 Task: Search one way flight ticket for 4 adults, 1 infant in seat and 1 infant on lap in premium economy from Minneapolis-st. Paul: Minneapolis-st. Paul International/wold-chamberlain Airport to Gillette: Gillette Campbell County Airport on 5-1-2023. Choice of flights is Alaska. Number of bags: 2 carry on bags and 1 checked bag. Price is upto 98000. Outbound departure time preference is 19:15.
Action: Mouse moved to (433, 524)
Screenshot: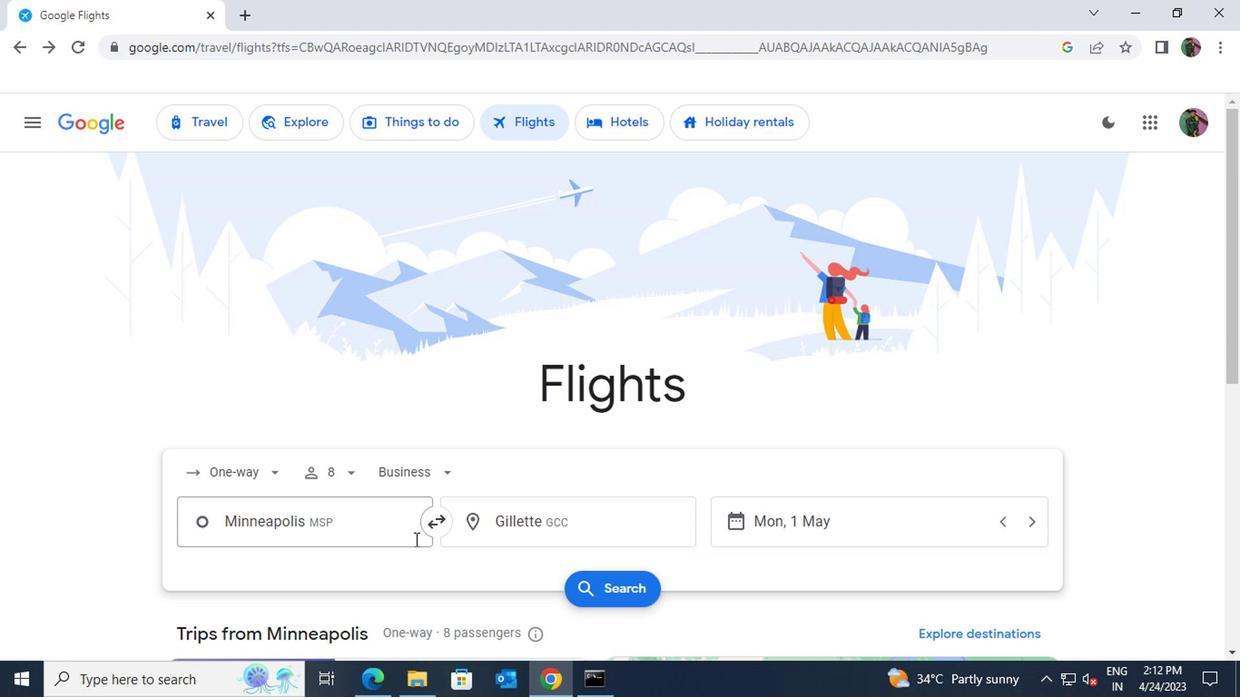 
Action: Mouse pressed left at (433, 524)
Screenshot: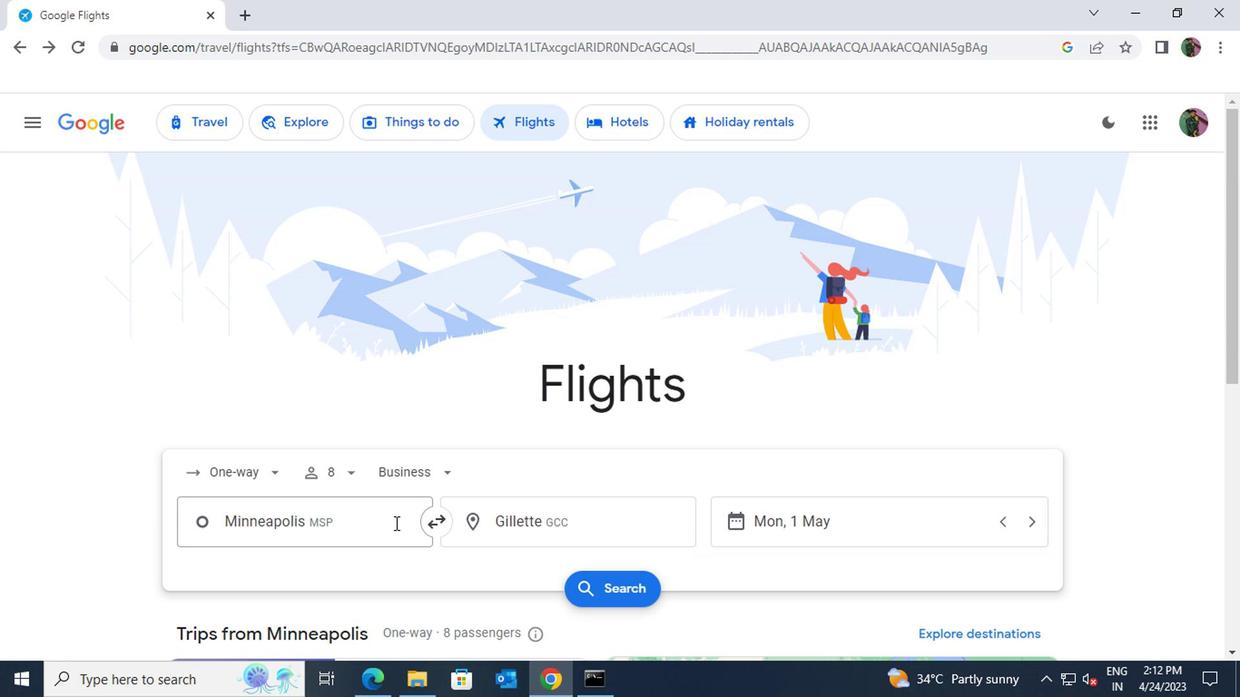 
Action: Key pressed minn
Screenshot: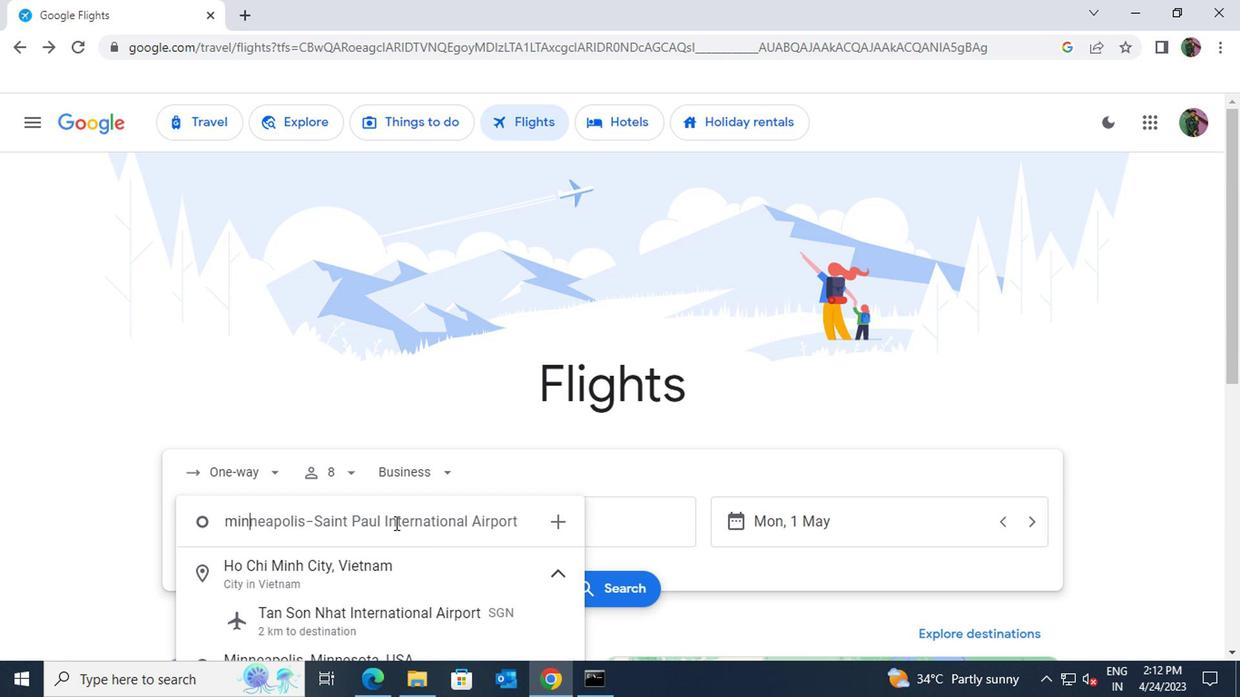 
Action: Mouse moved to (453, 588)
Screenshot: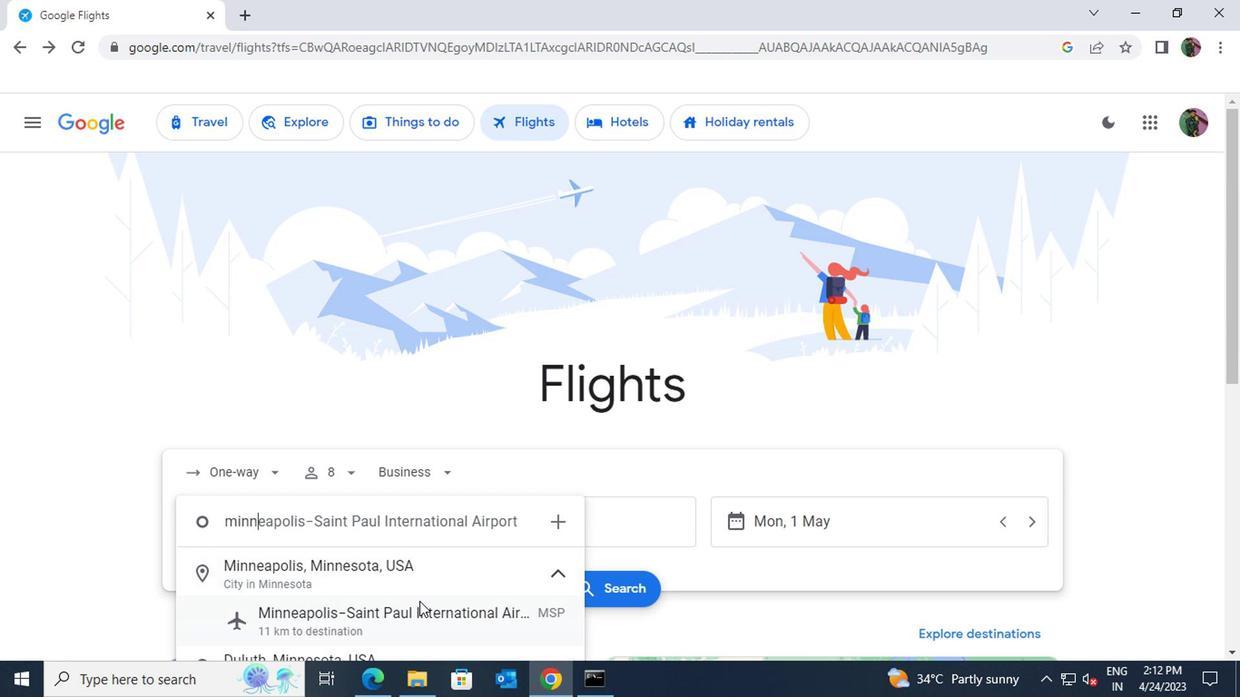 
Action: Mouse pressed left at (453, 588)
Screenshot: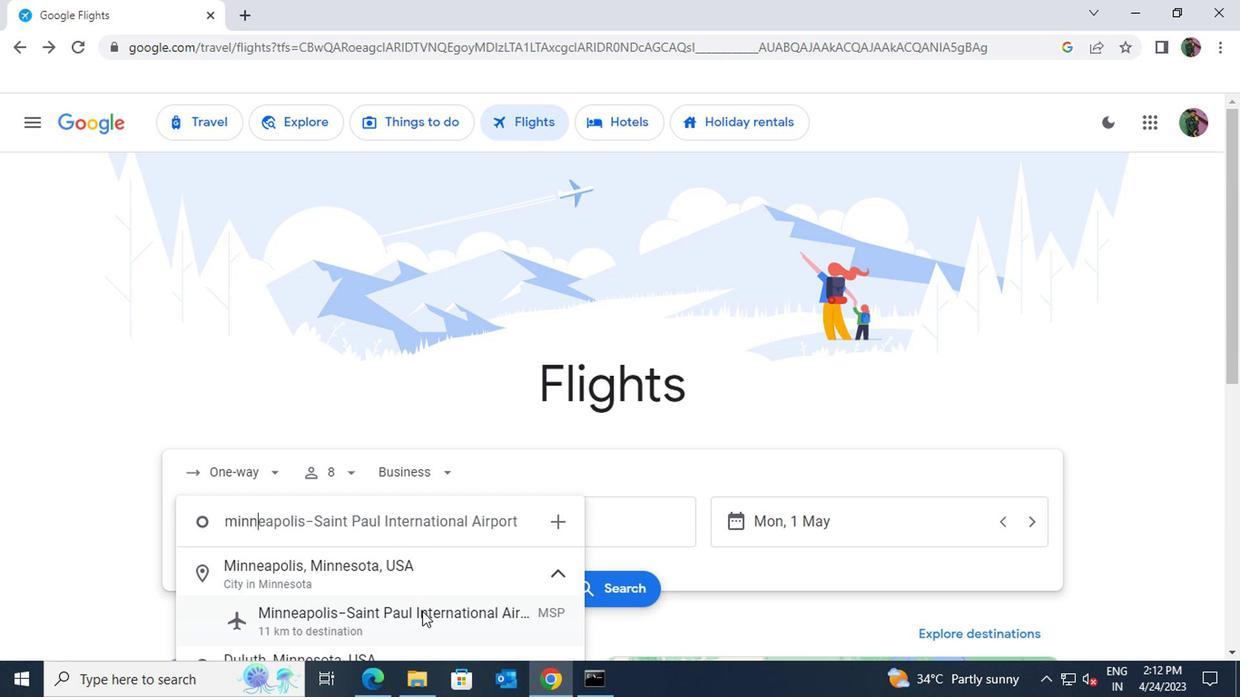 
Action: Mouse moved to (545, 527)
Screenshot: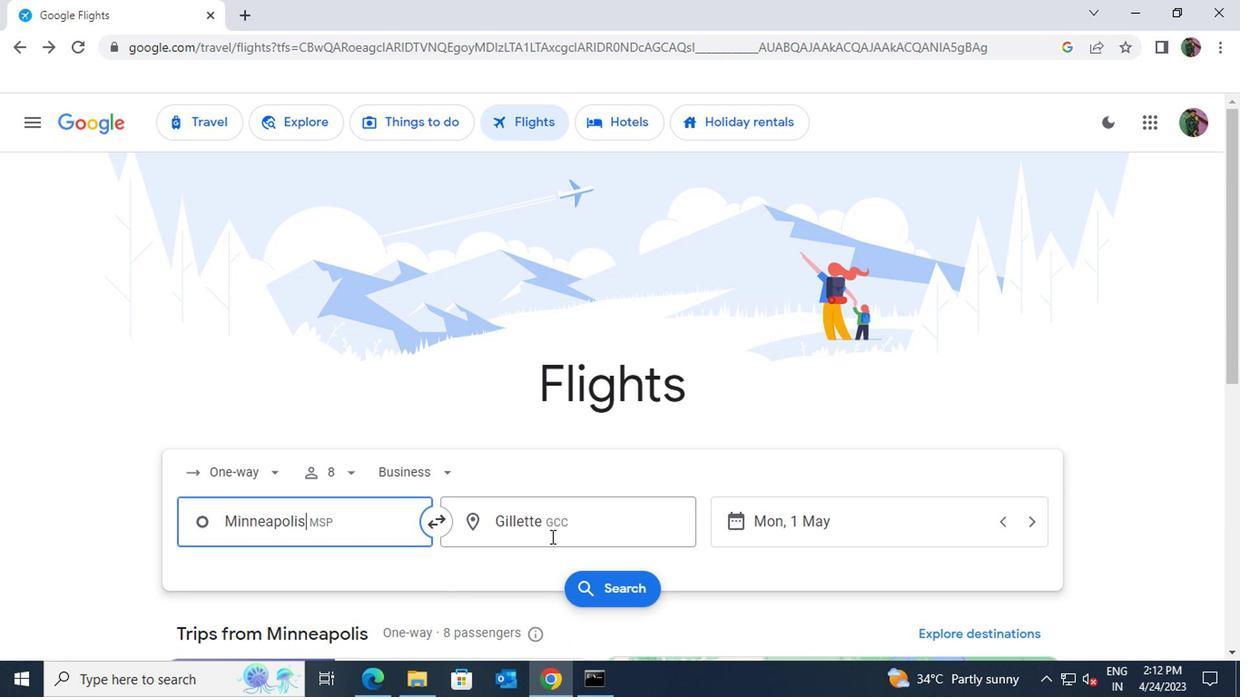 
Action: Mouse pressed left at (545, 527)
Screenshot: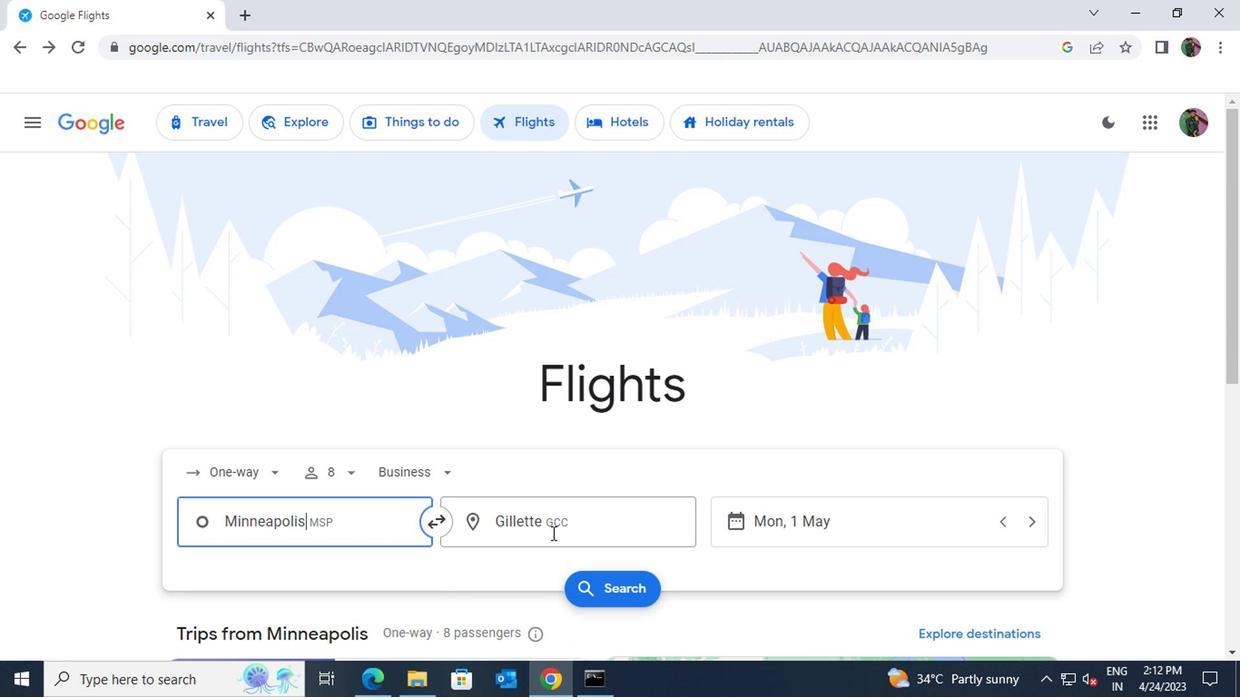 
Action: Key pressed gillette
Screenshot: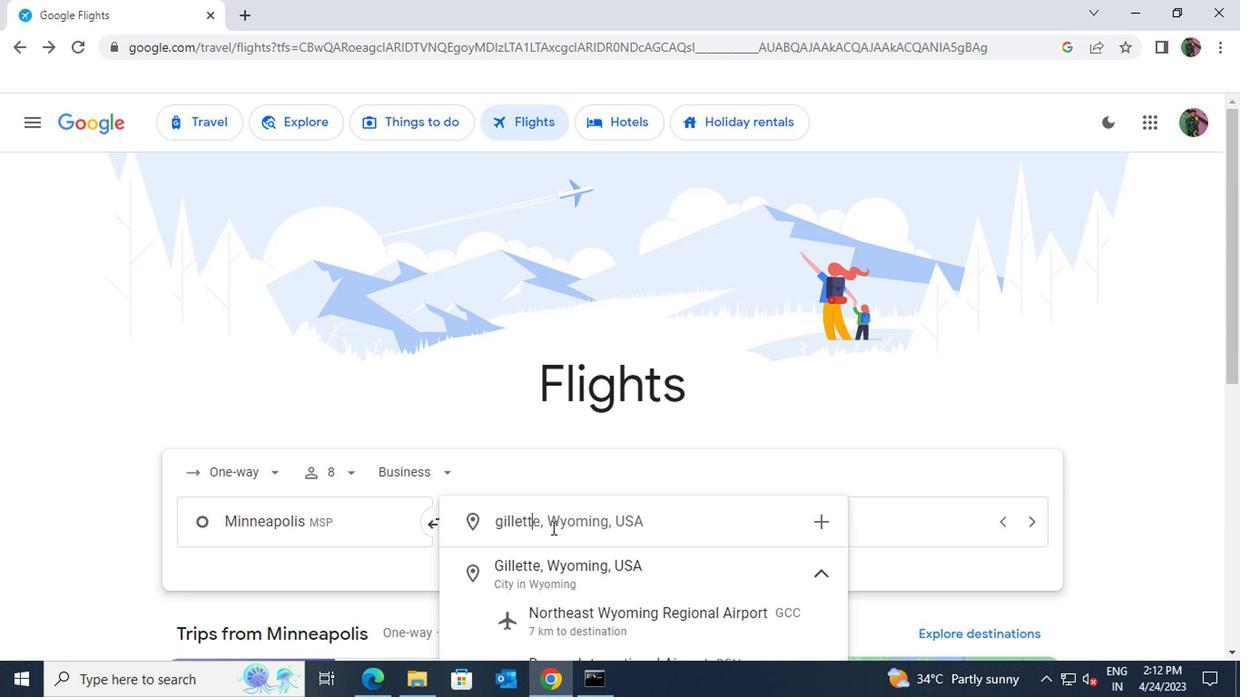 
Action: Mouse moved to (573, 590)
Screenshot: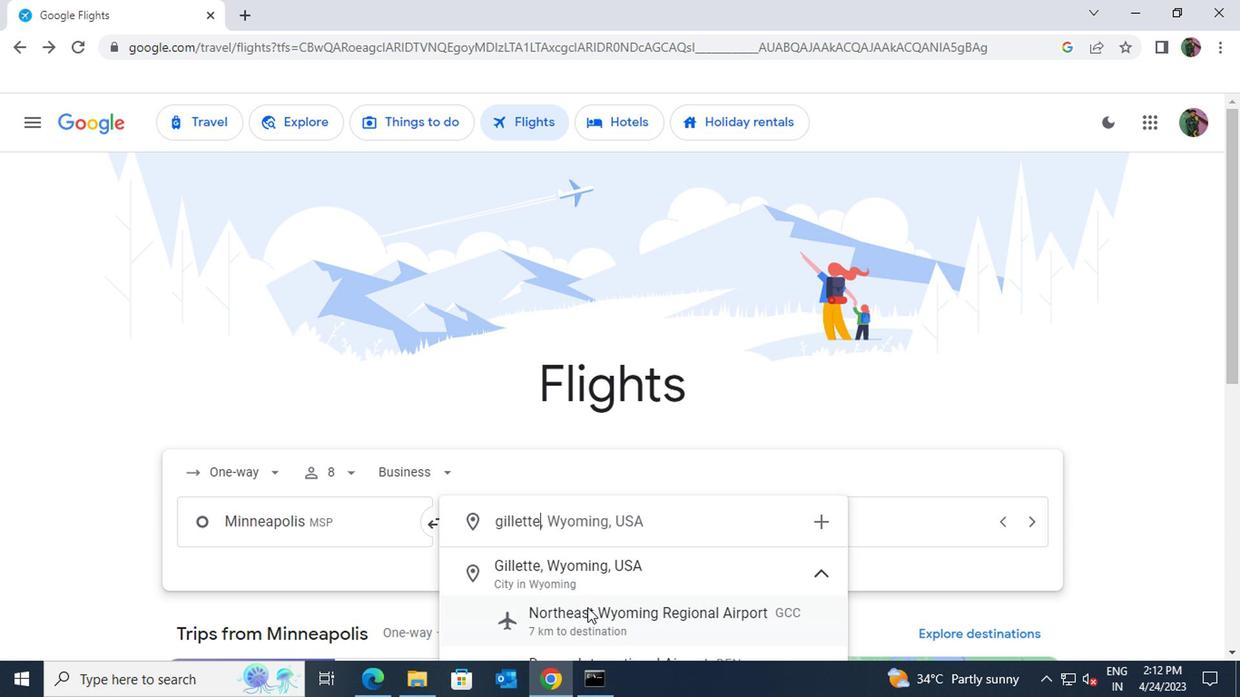 
Action: Mouse pressed left at (573, 590)
Screenshot: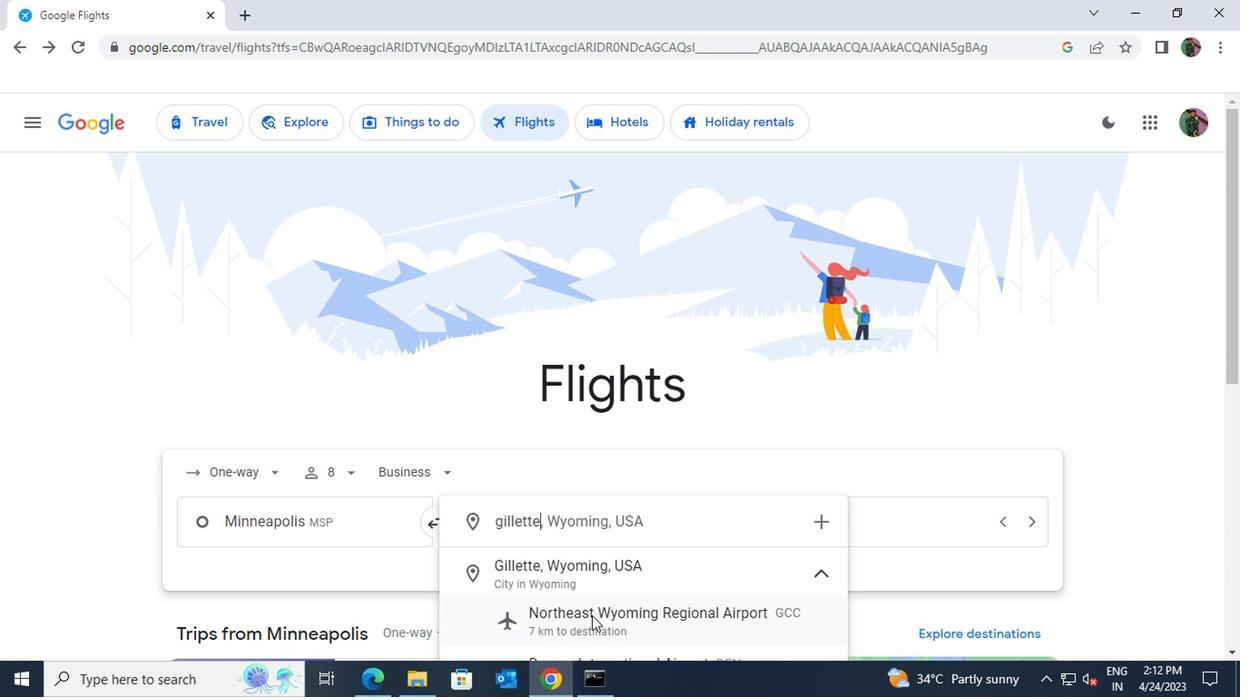 
Action: Mouse moved to (347, 490)
Screenshot: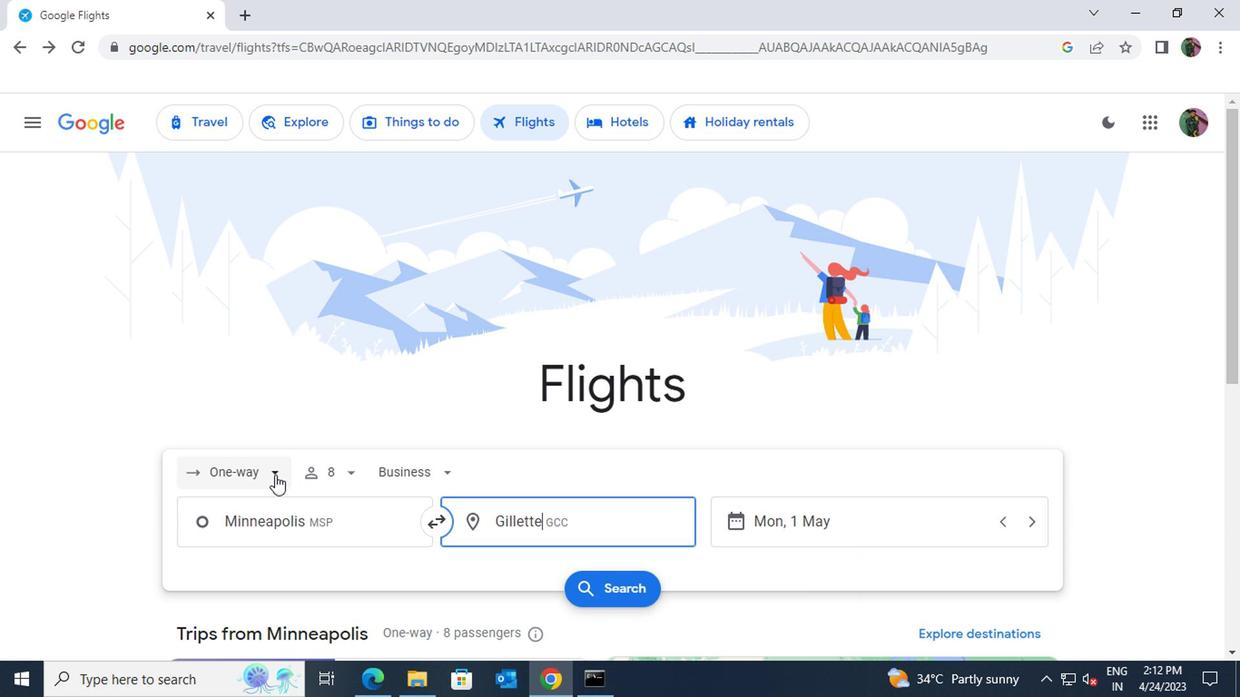 
Action: Mouse pressed left at (347, 490)
Screenshot: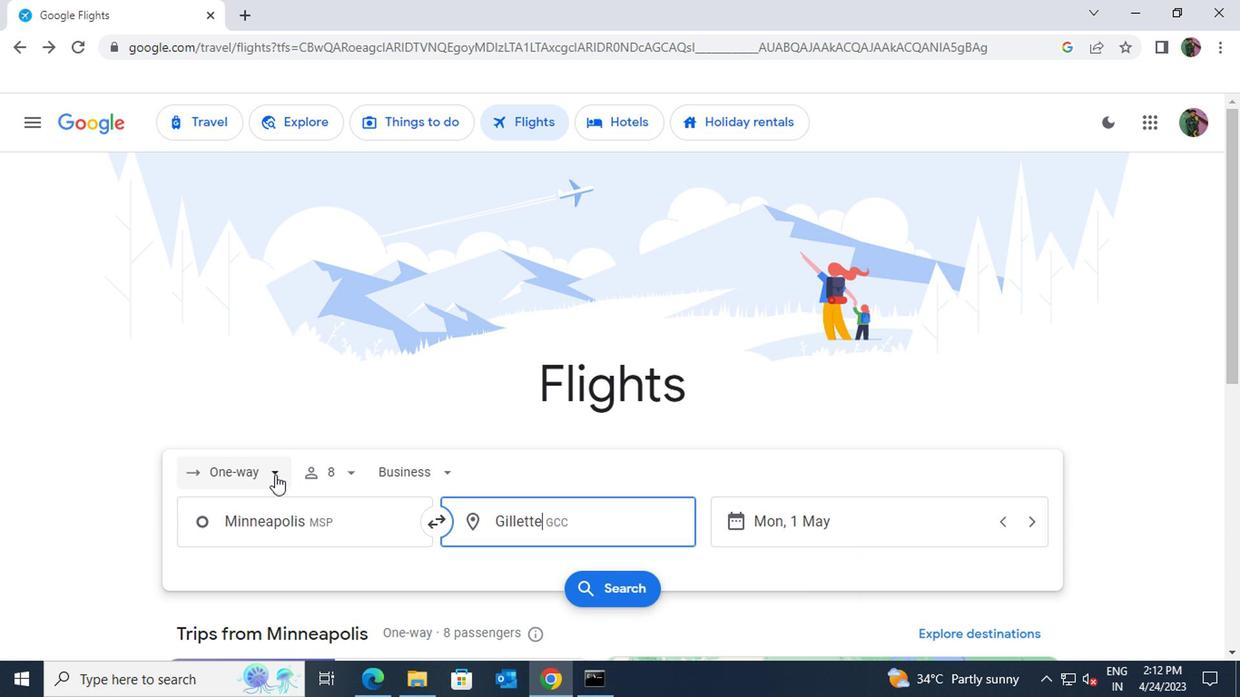 
Action: Mouse moved to (330, 420)
Screenshot: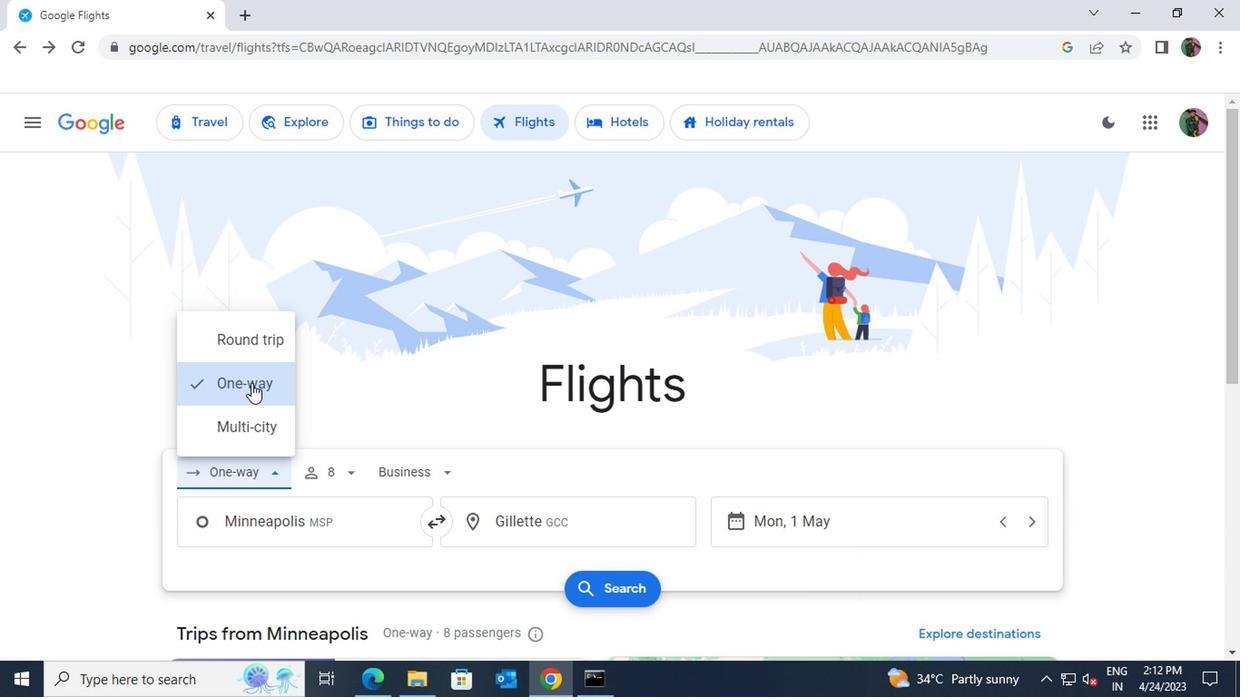 
Action: Mouse pressed left at (330, 420)
Screenshot: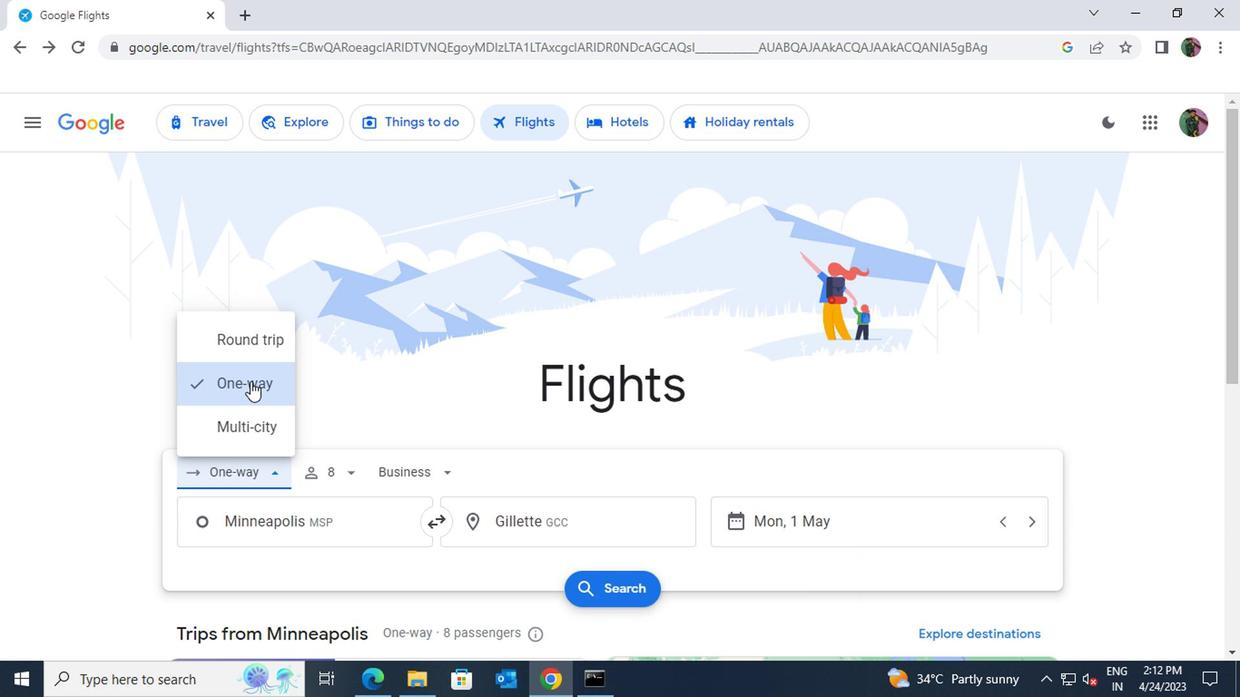 
Action: Mouse moved to (400, 489)
Screenshot: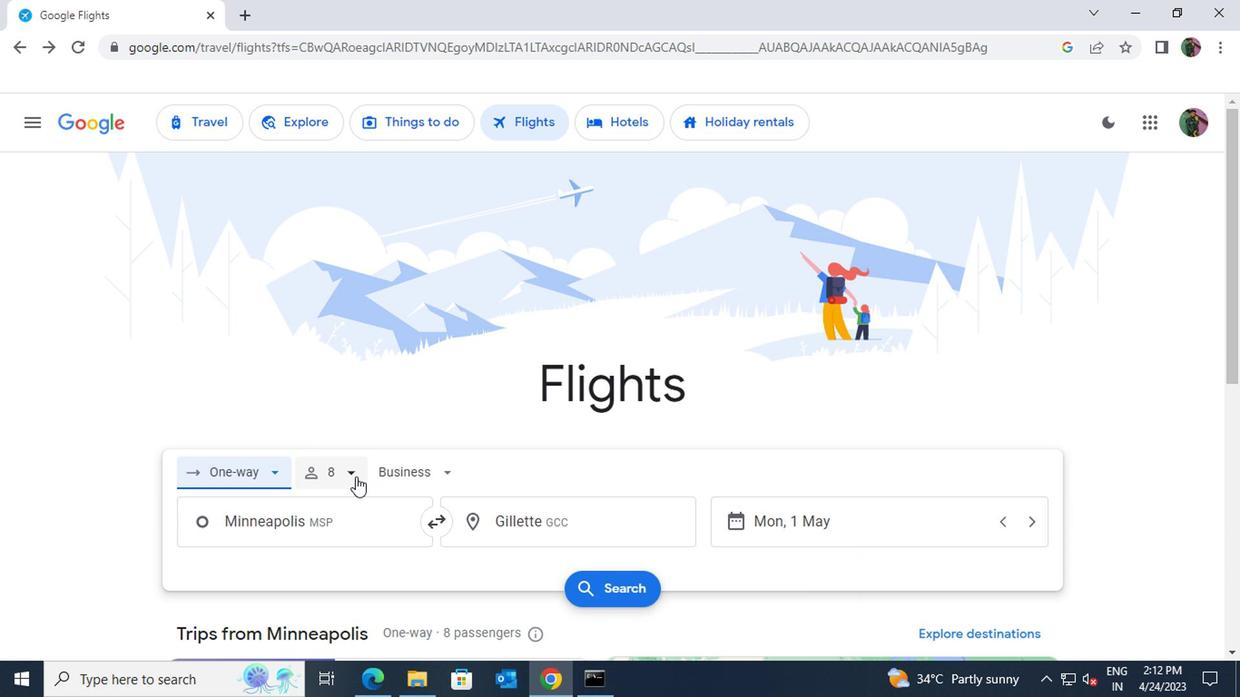 
Action: Mouse pressed left at (400, 489)
Screenshot: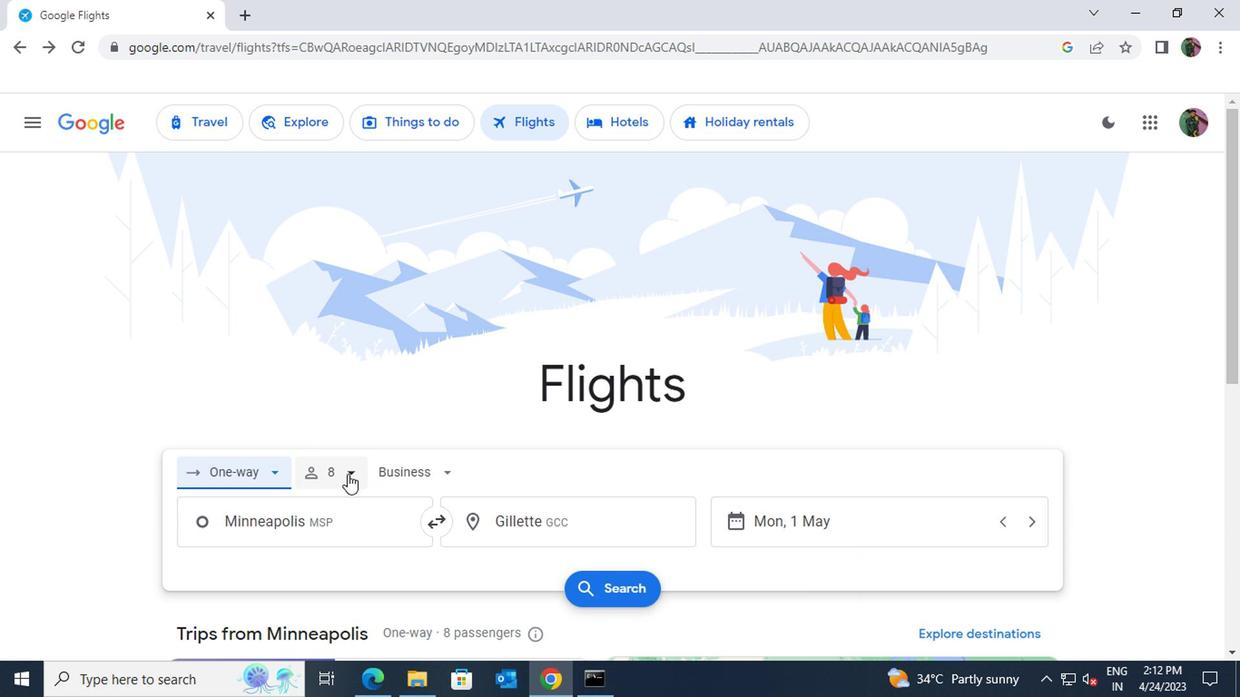 
Action: Mouse moved to (502, 522)
Screenshot: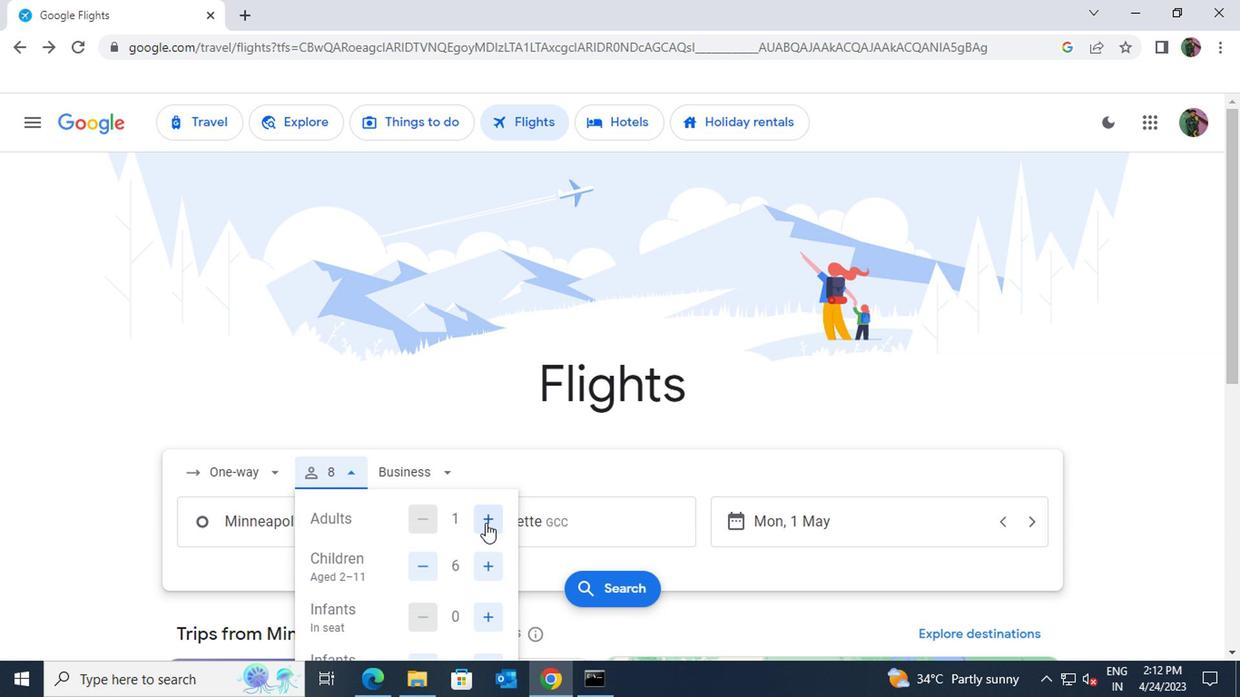 
Action: Mouse pressed left at (502, 522)
Screenshot: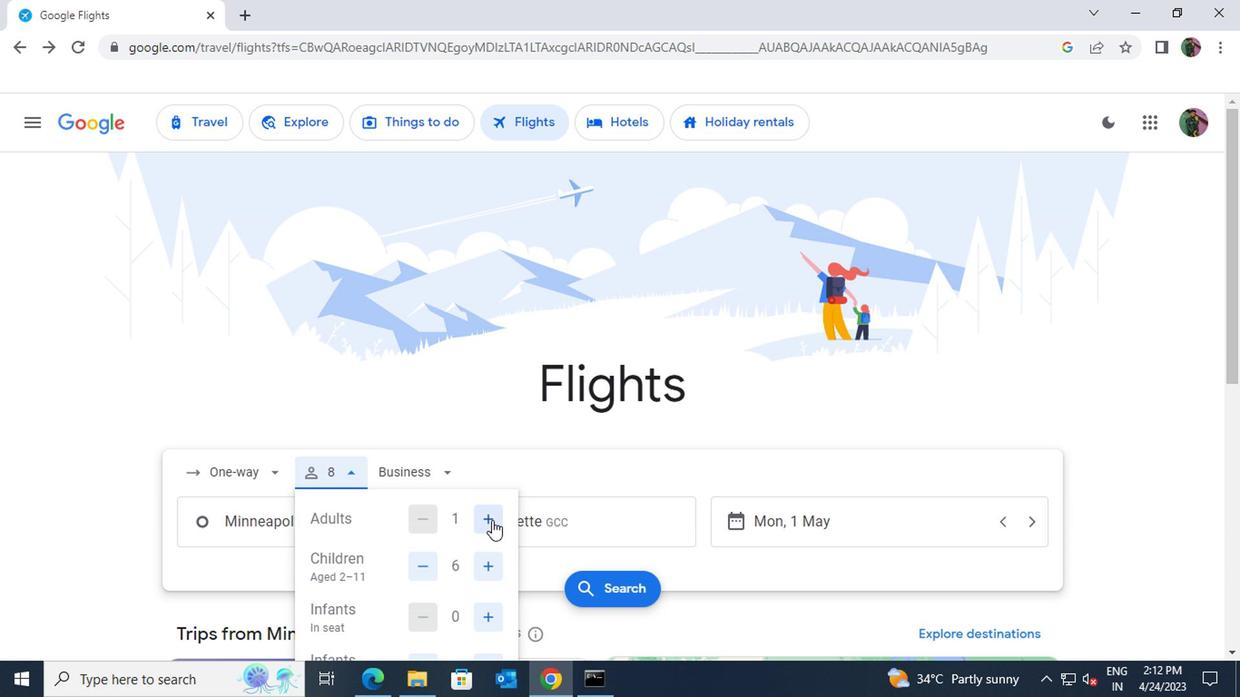 
Action: Mouse pressed left at (502, 522)
Screenshot: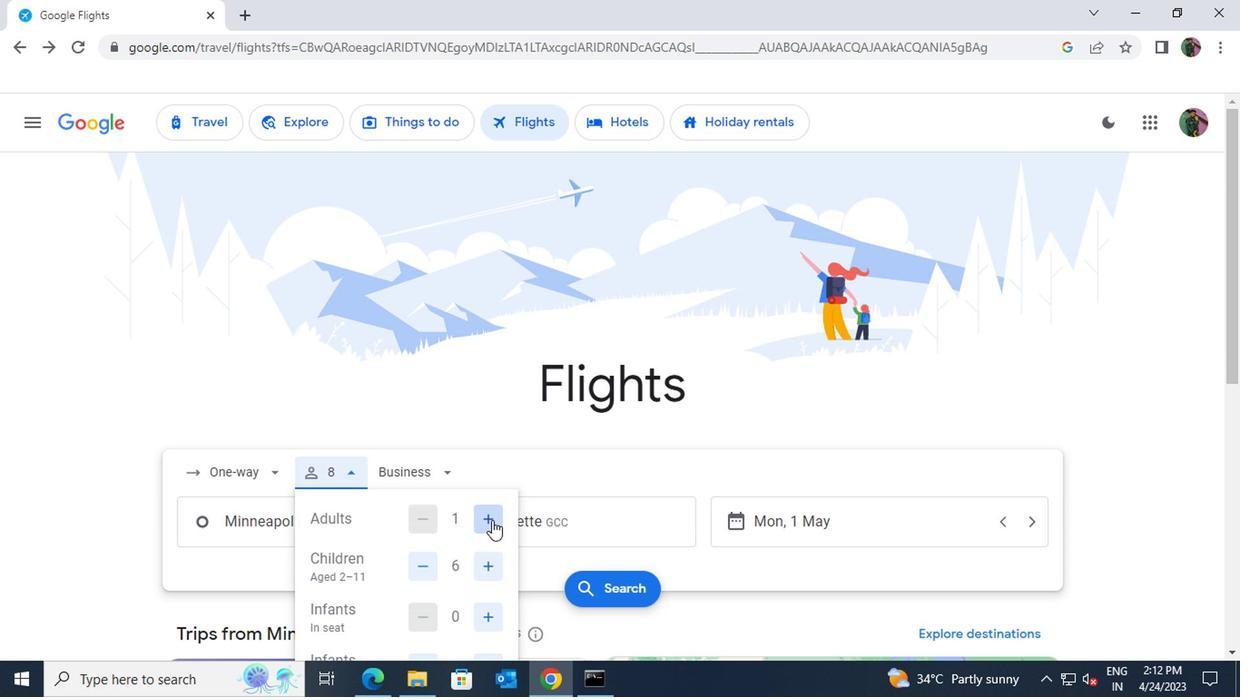 
Action: Mouse pressed left at (502, 522)
Screenshot: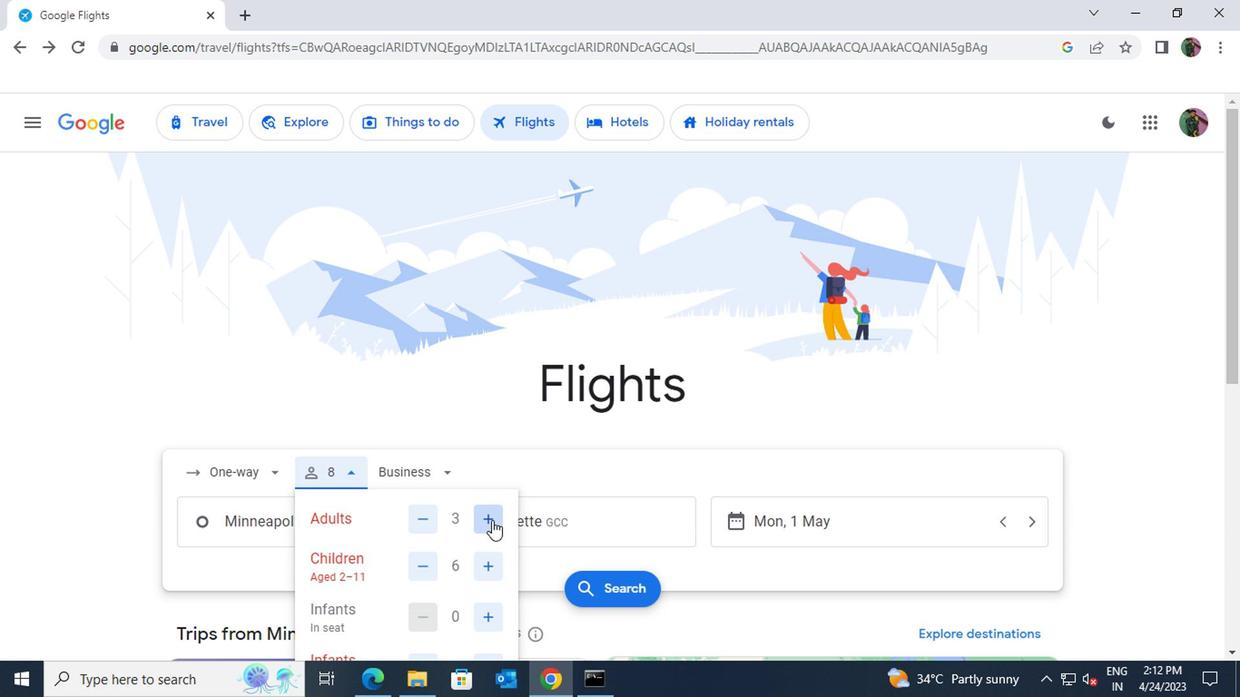 
Action: Mouse moved to (453, 551)
Screenshot: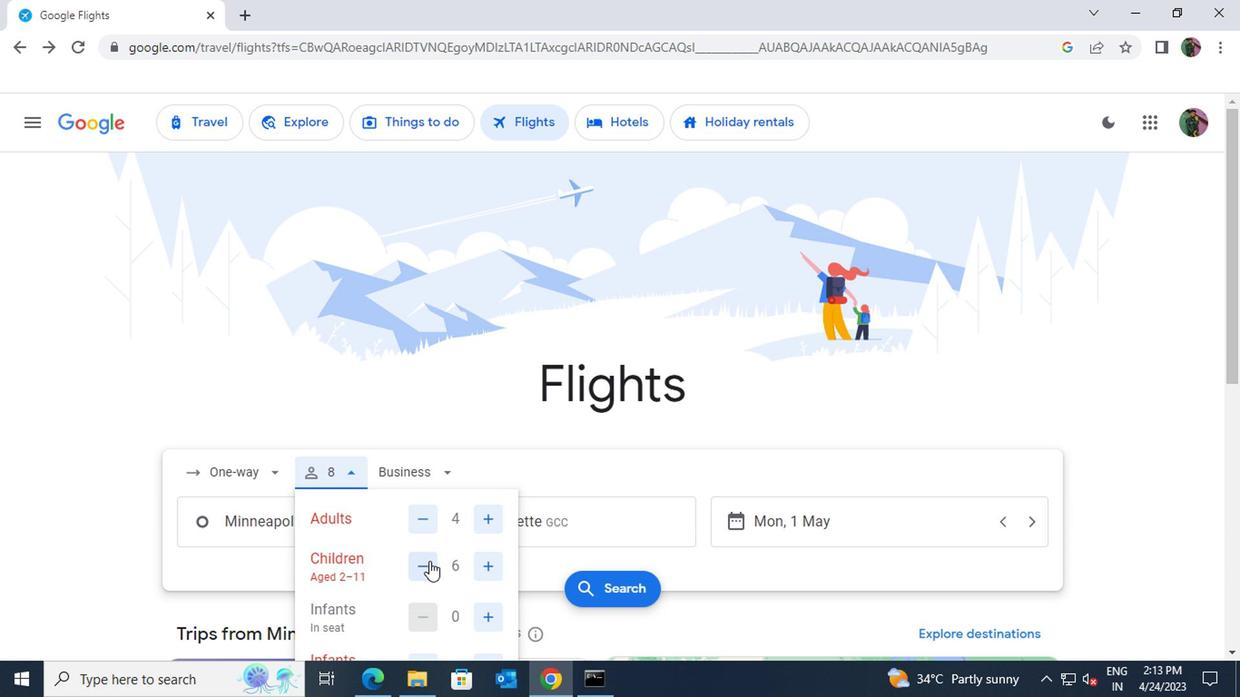 
Action: Mouse pressed left at (453, 551)
Screenshot: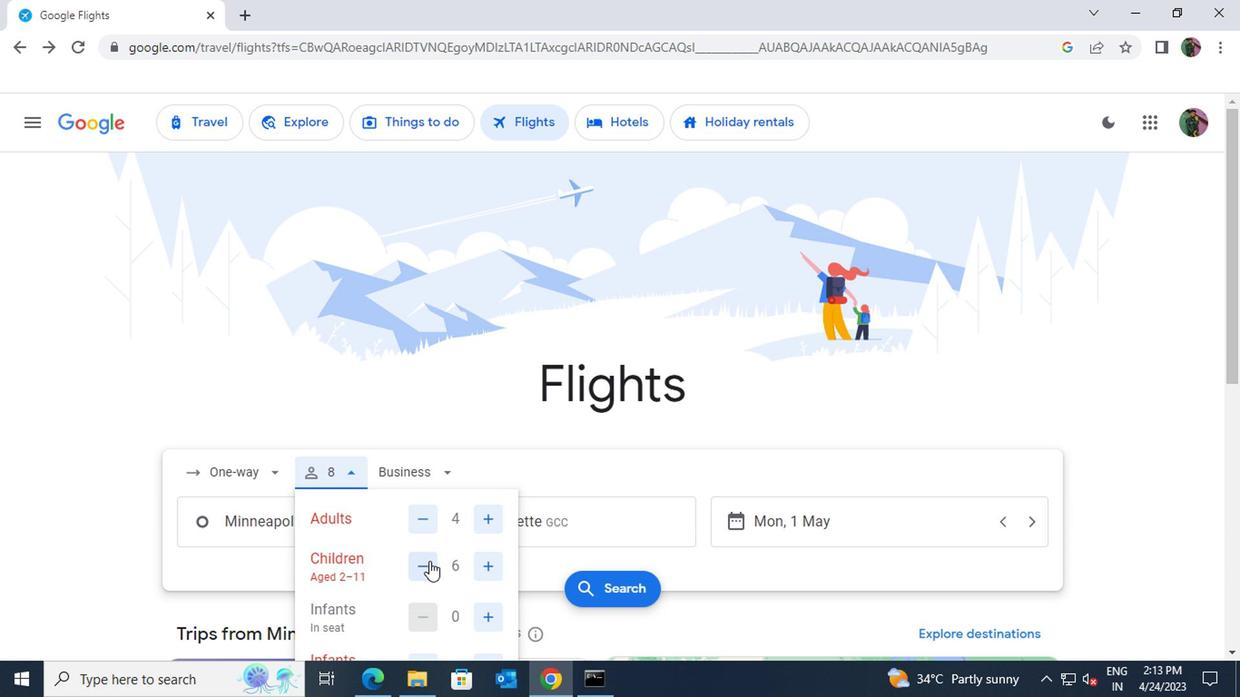 
Action: Mouse pressed left at (453, 551)
Screenshot: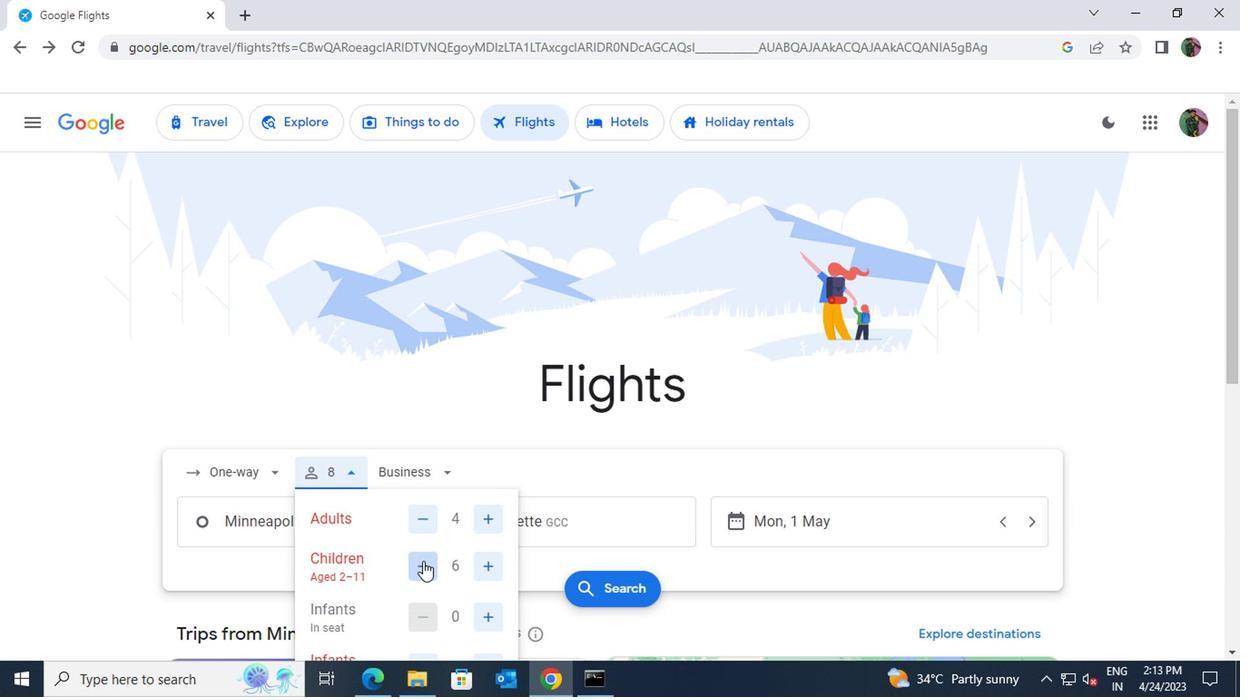 
Action: Mouse pressed left at (453, 551)
Screenshot: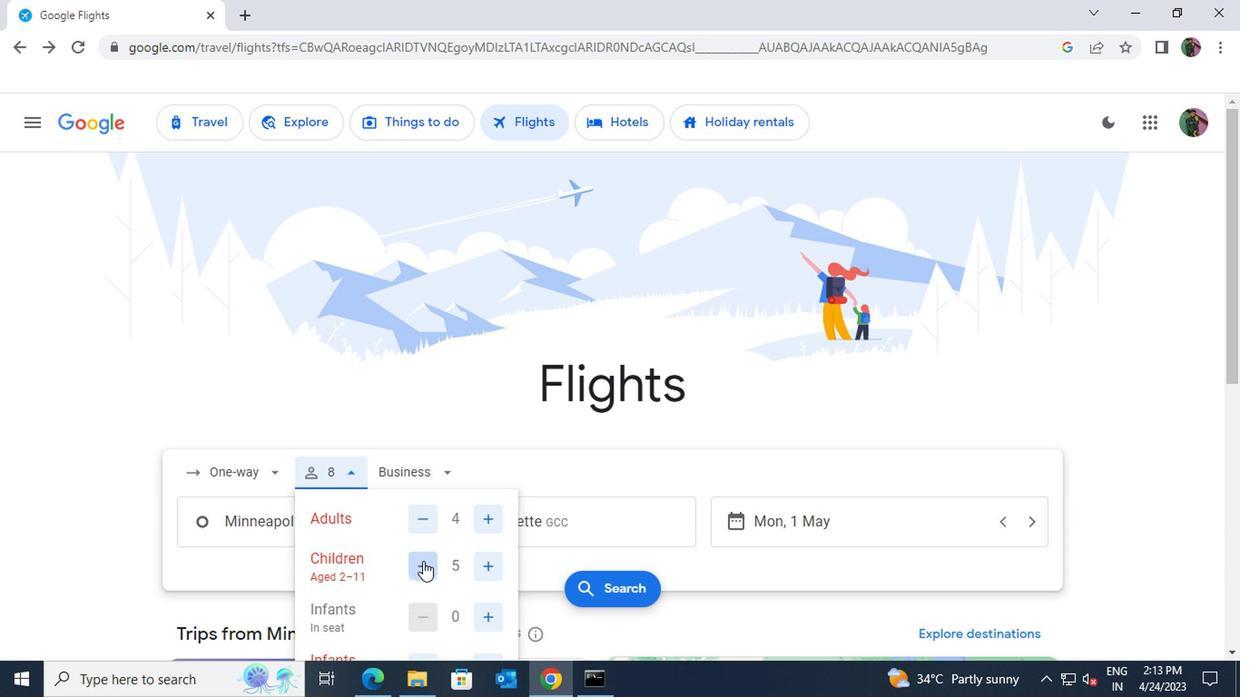 
Action: Mouse pressed left at (453, 551)
Screenshot: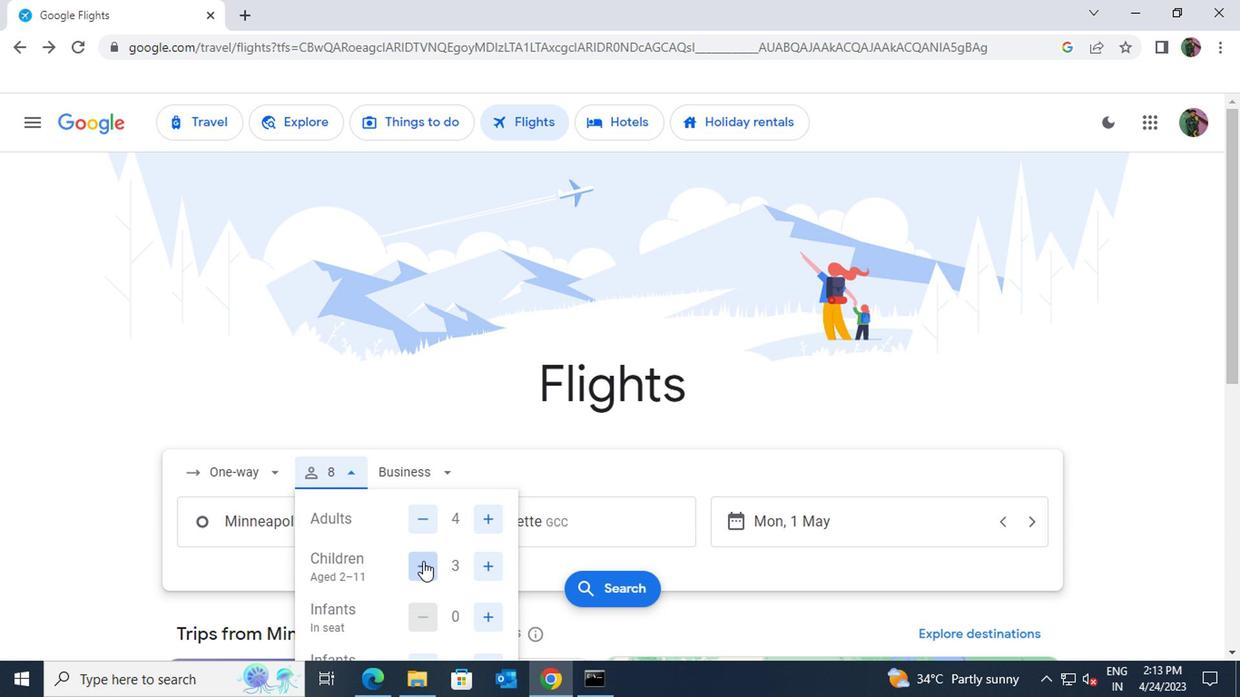 
Action: Mouse pressed left at (453, 551)
Screenshot: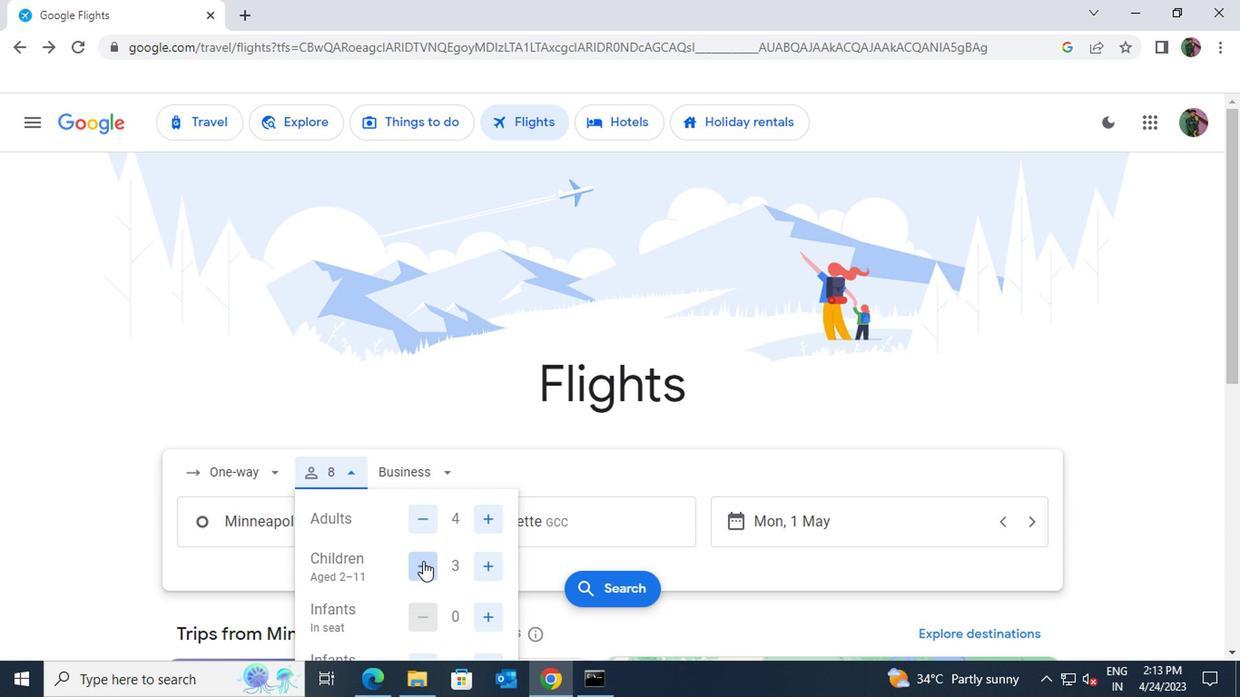 
Action: Mouse pressed left at (453, 551)
Screenshot: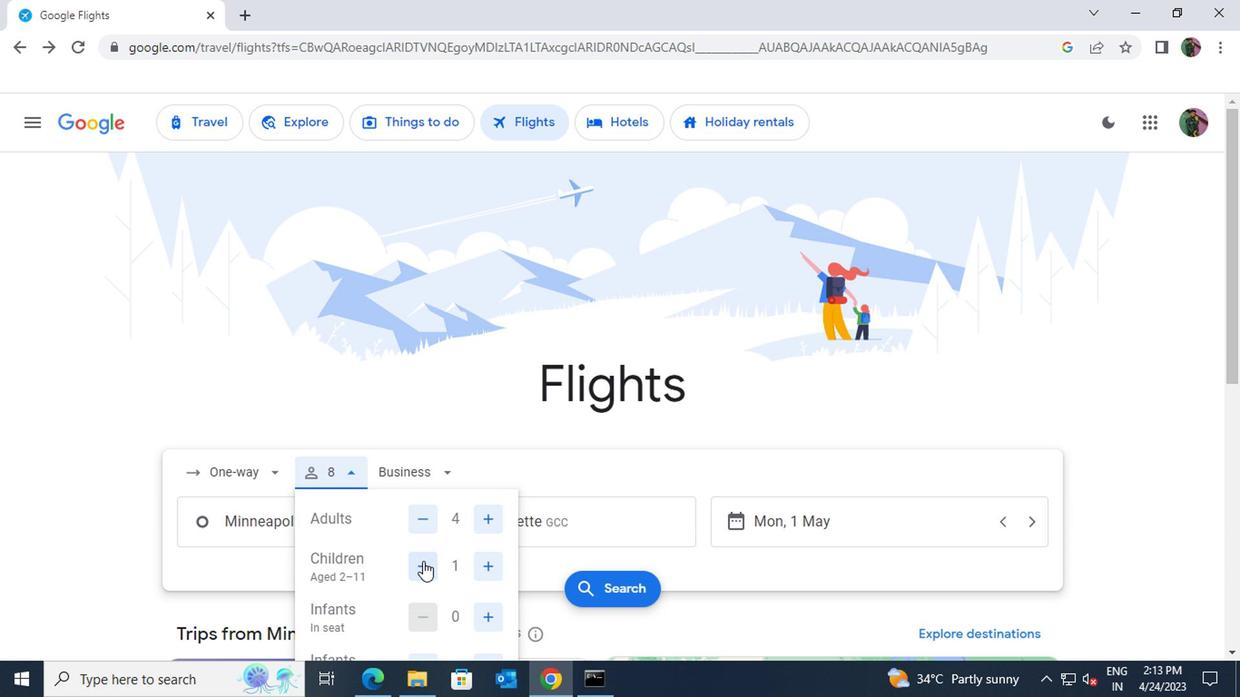 
Action: Mouse scrolled (453, 551) with delta (0, 0)
Screenshot: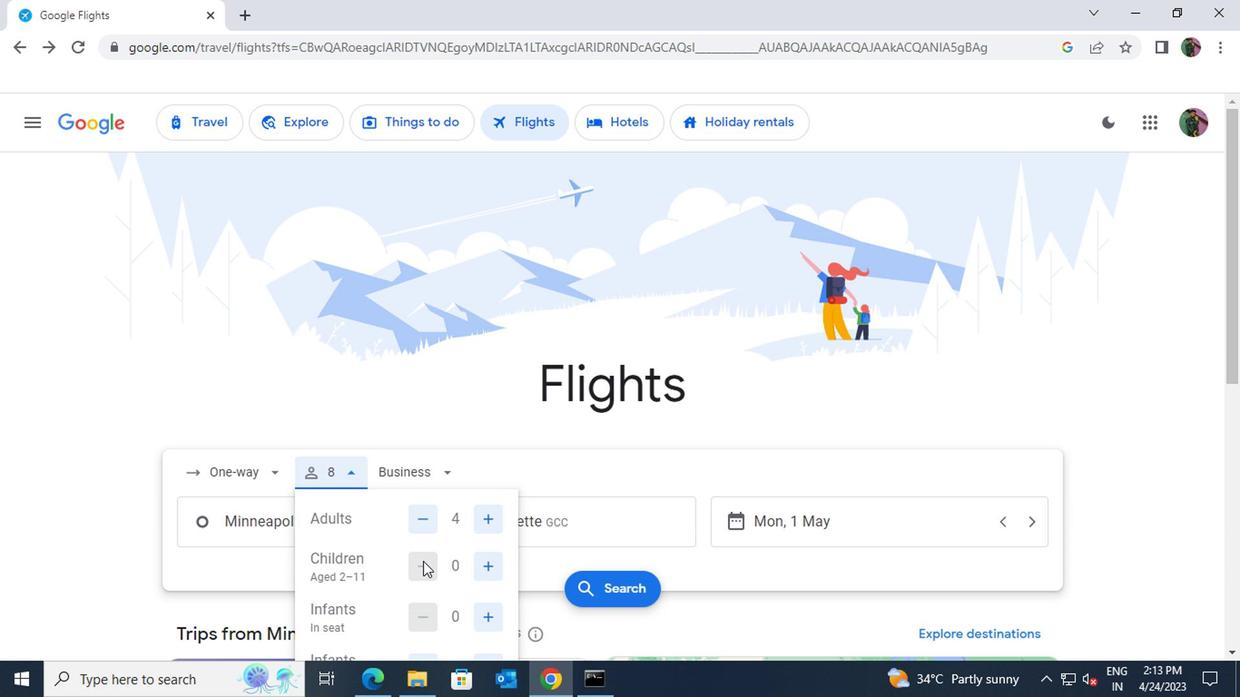 
Action: Mouse moved to (487, 597)
Screenshot: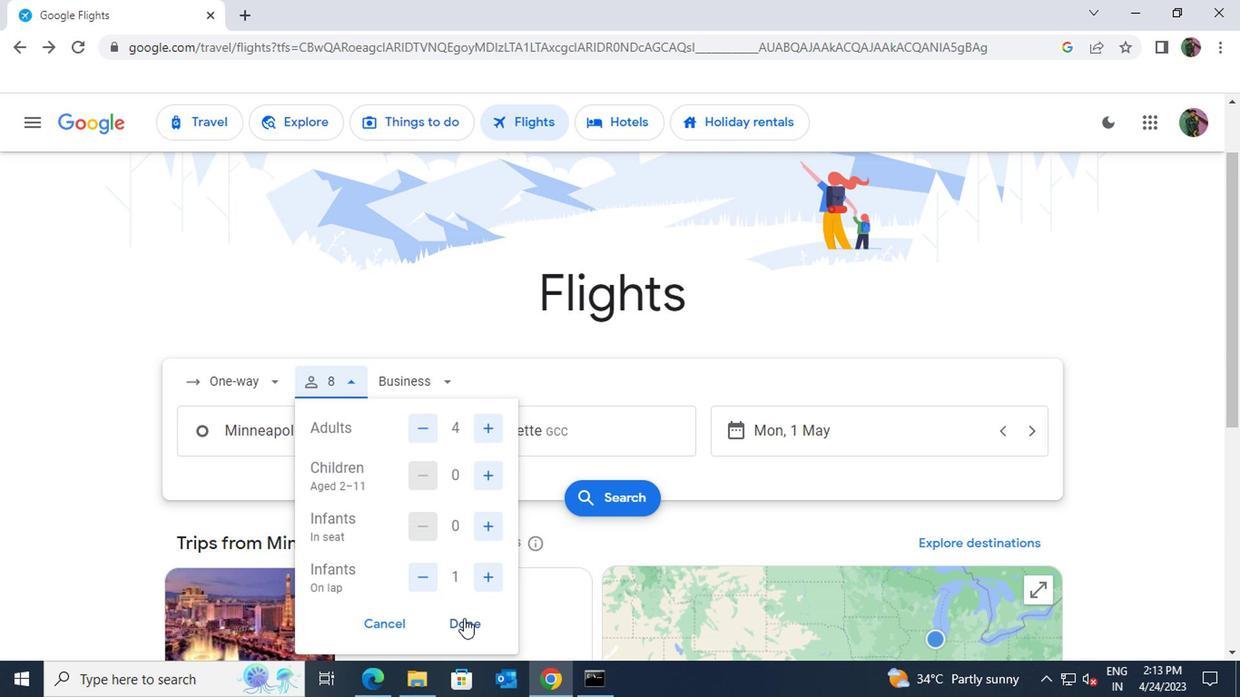 
Action: Mouse pressed left at (487, 597)
Screenshot: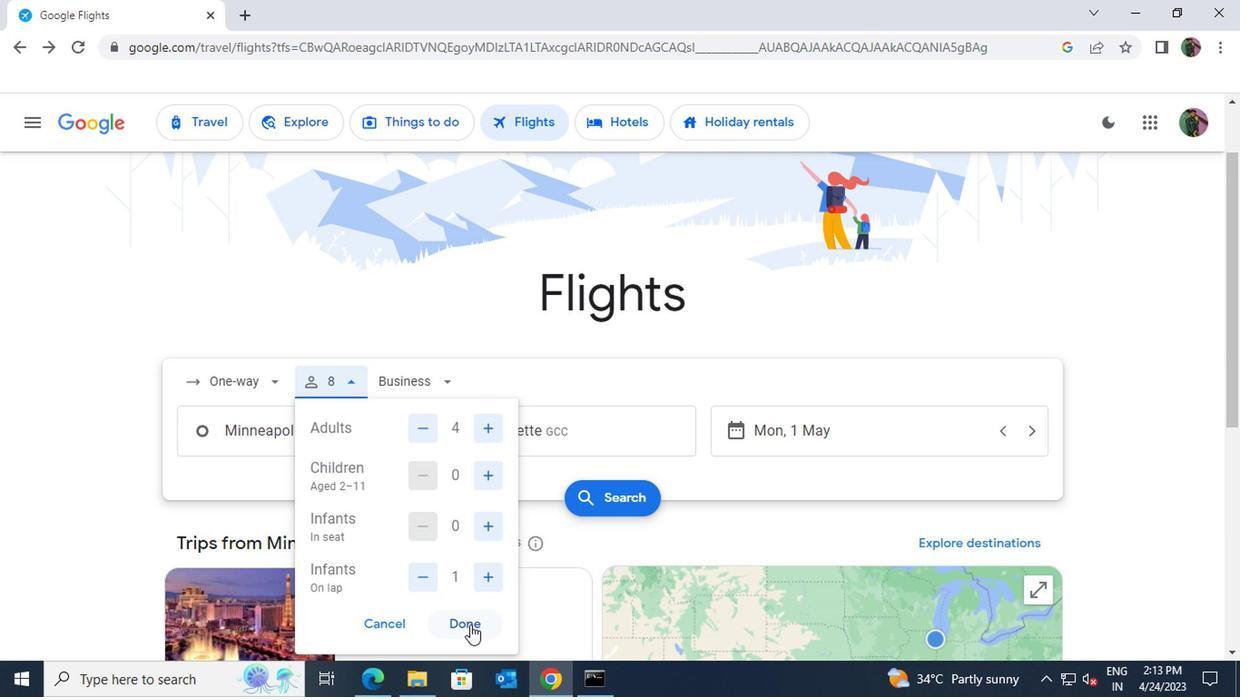 
Action: Mouse moved to (671, 458)
Screenshot: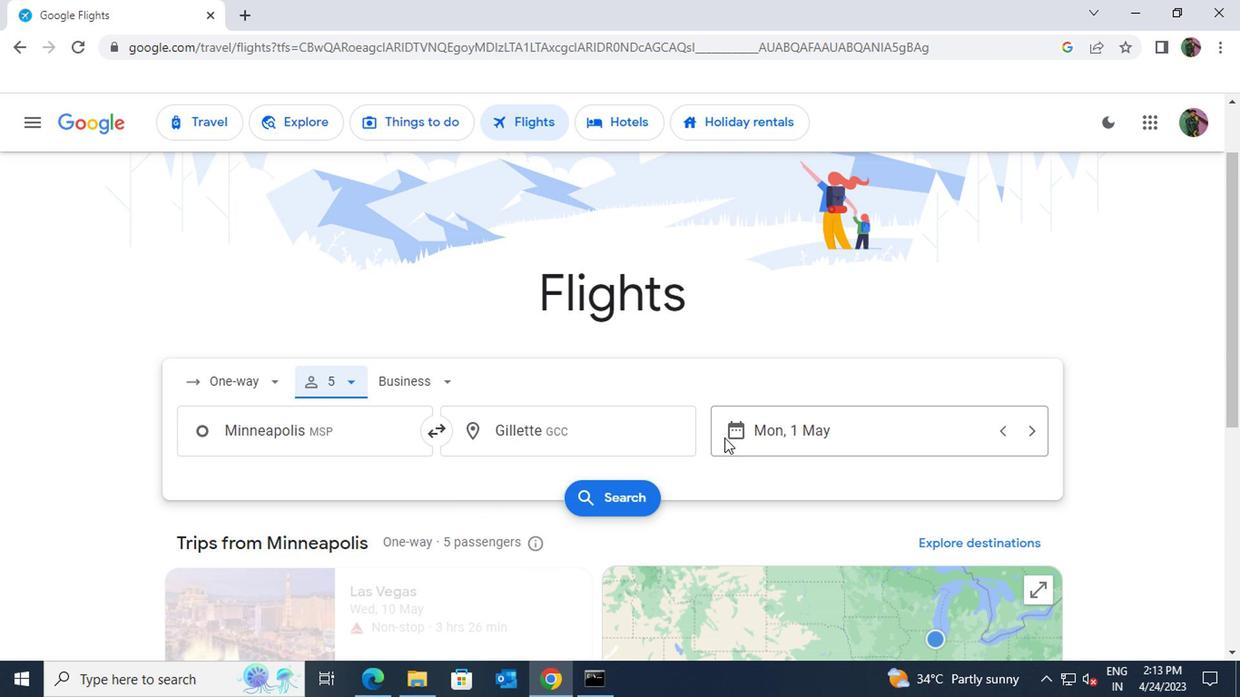 
Action: Mouse pressed left at (671, 458)
Screenshot: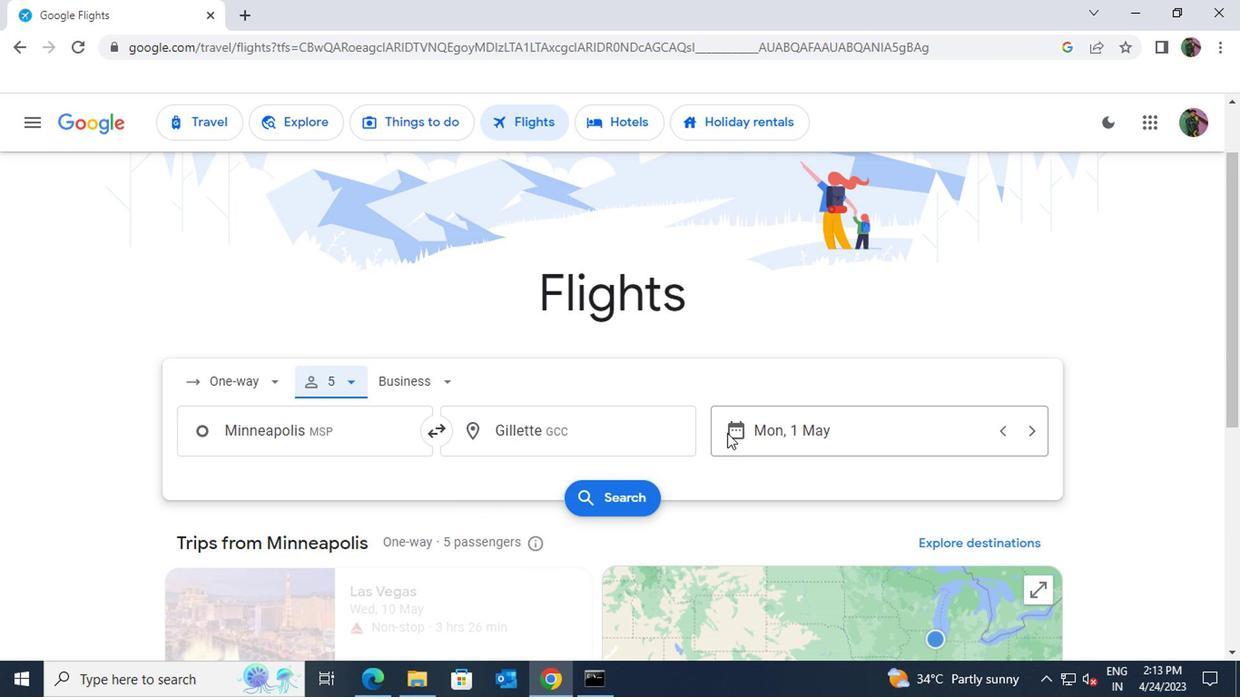 
Action: Mouse moved to (725, 376)
Screenshot: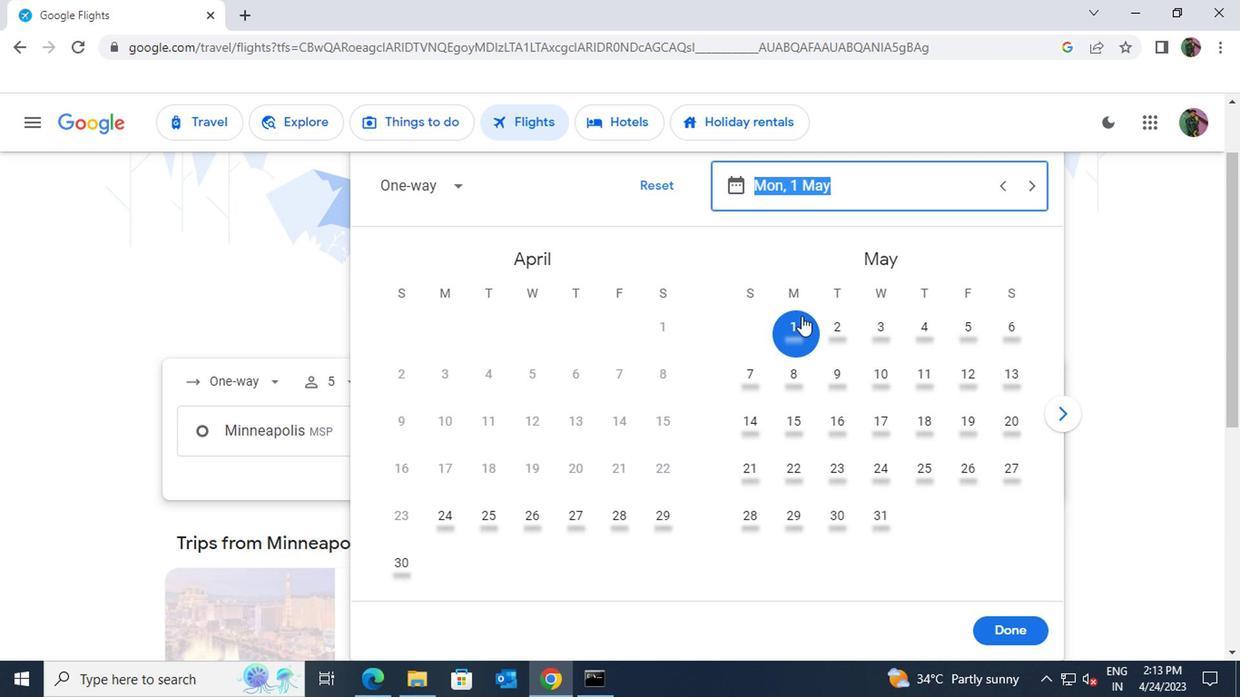 
Action: Mouse pressed left at (725, 376)
Screenshot: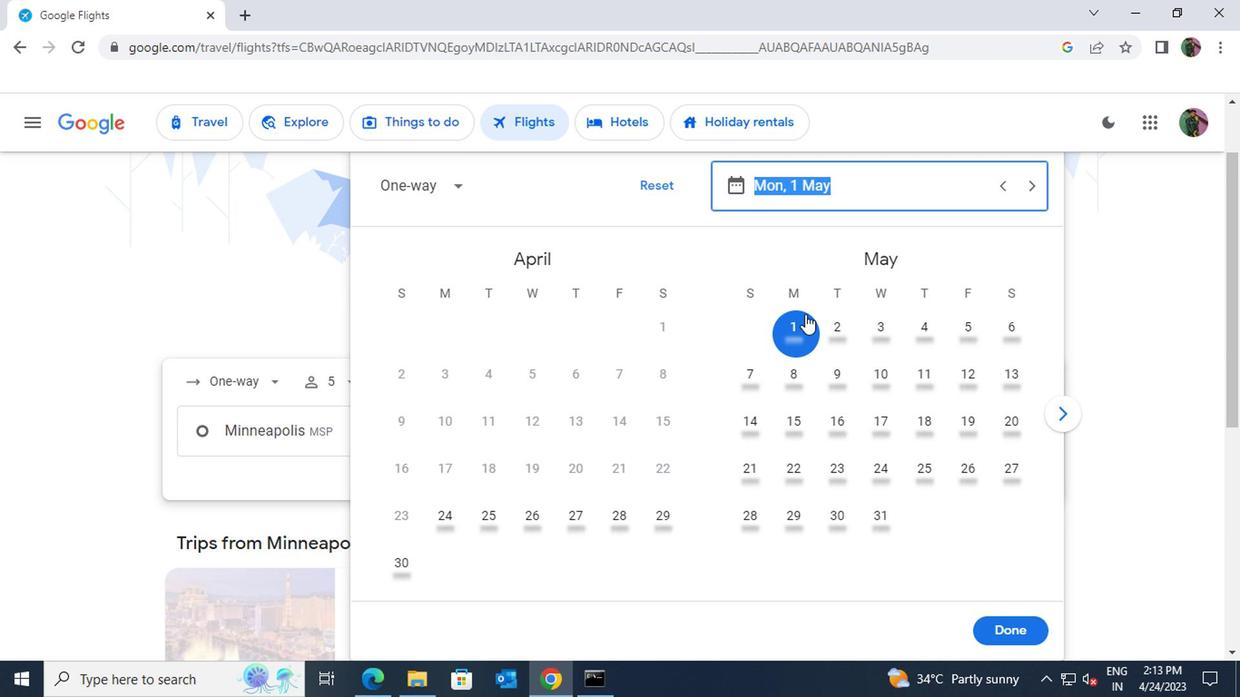 
Action: Mouse moved to (858, 595)
Screenshot: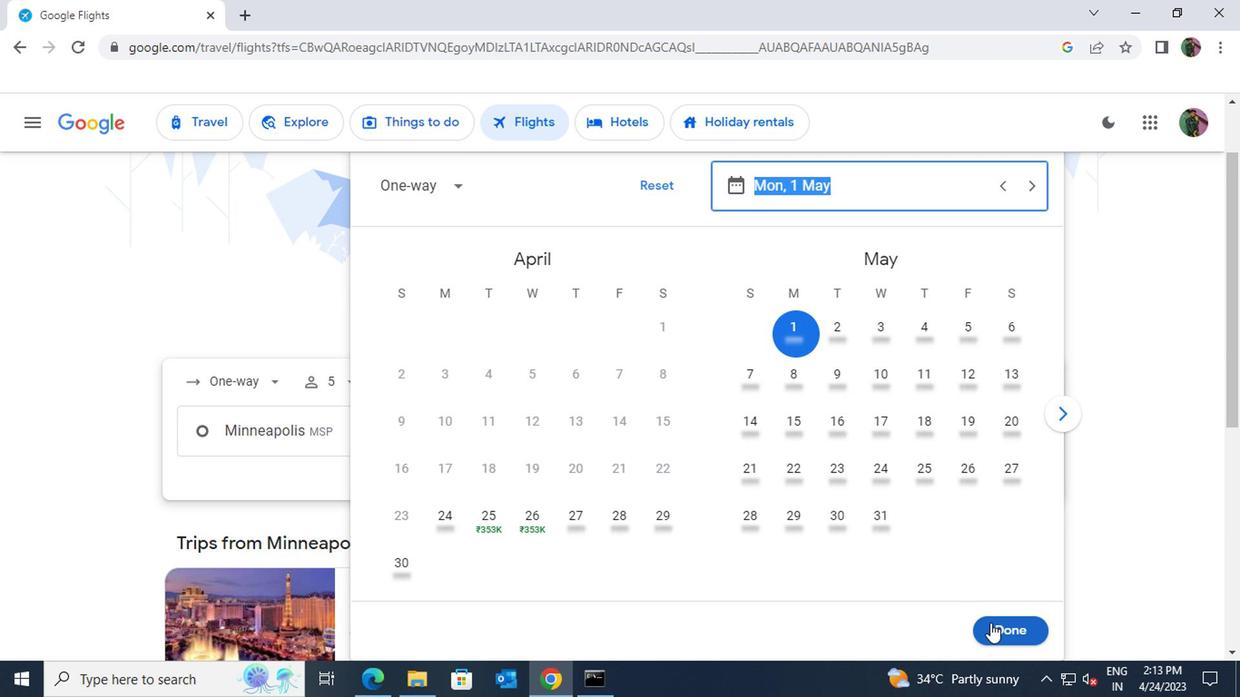 
Action: Mouse pressed left at (858, 595)
Screenshot: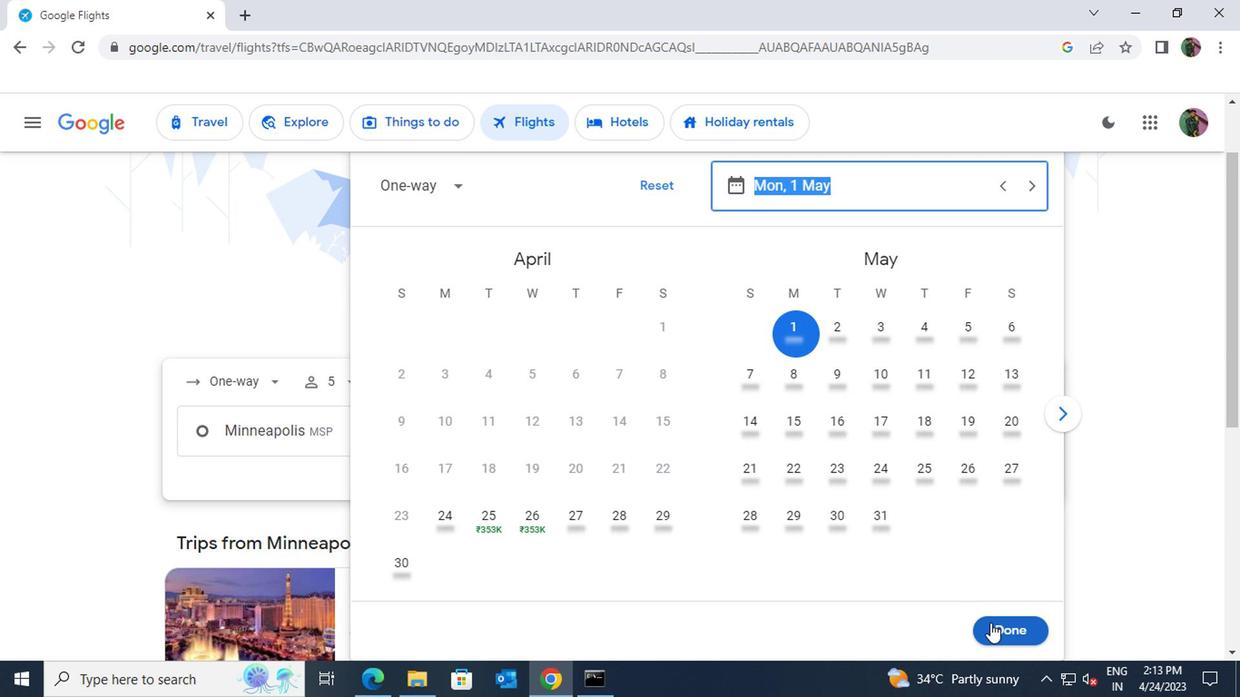 
Action: Mouse moved to (584, 503)
Screenshot: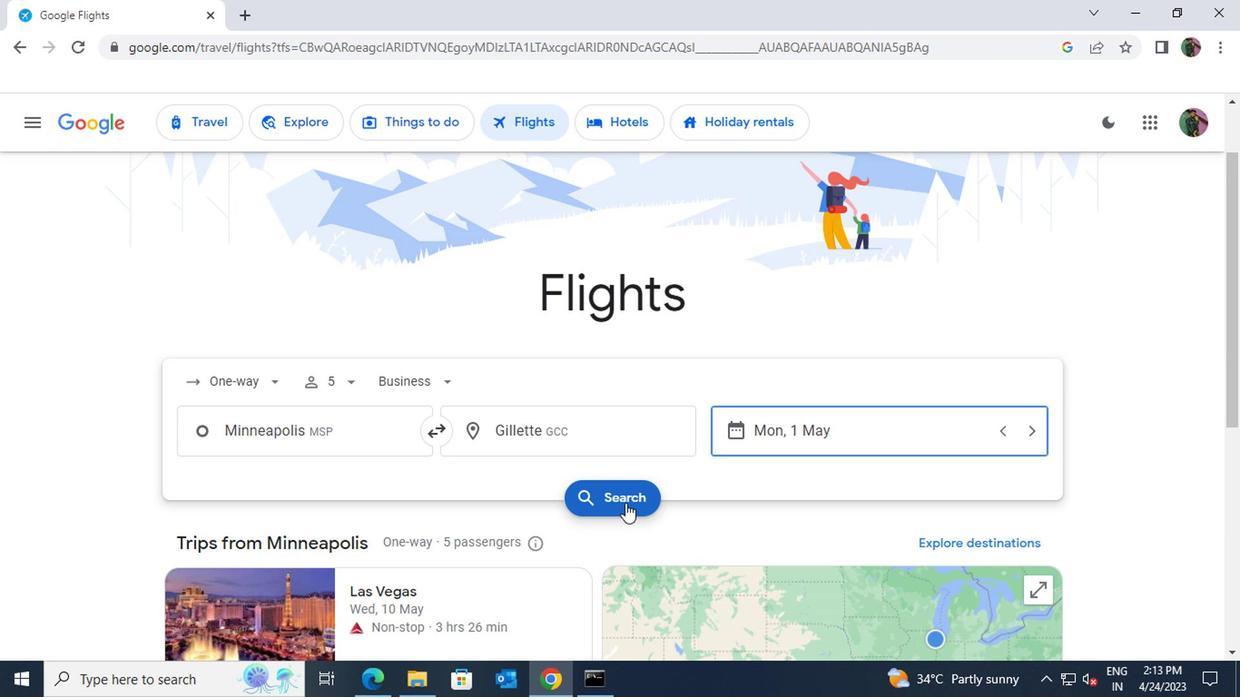 
Action: Mouse pressed left at (584, 503)
Screenshot: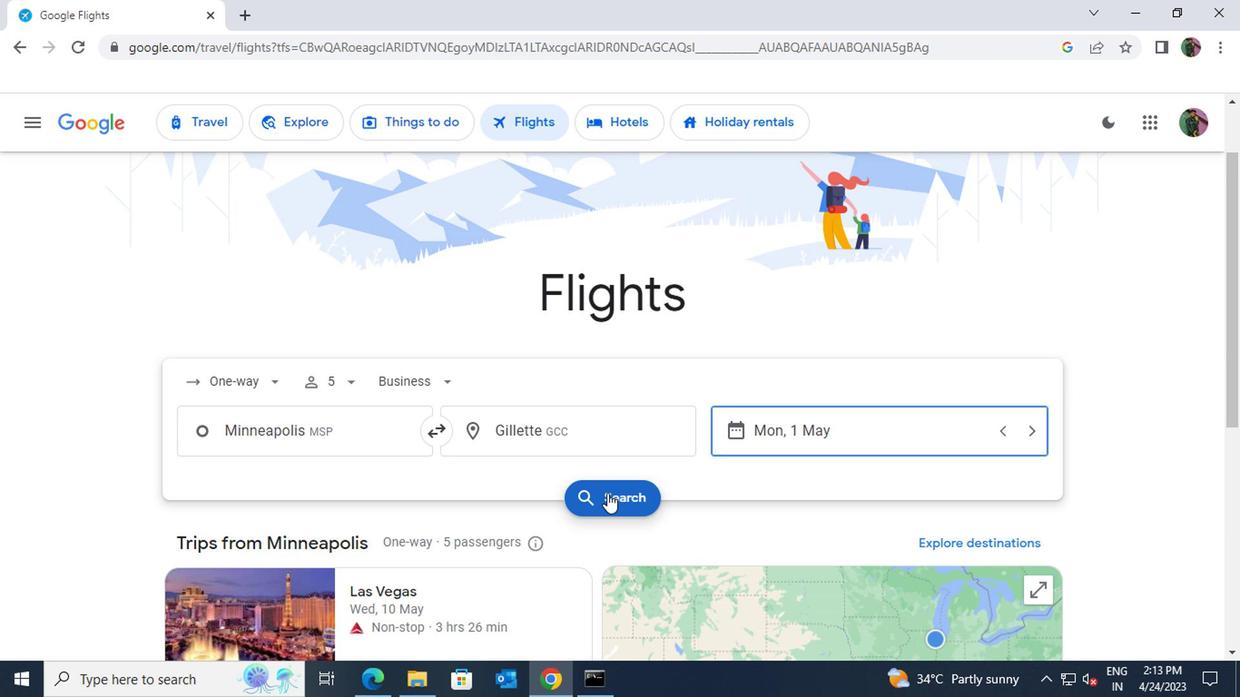 
Action: Mouse moved to (502, 359)
Screenshot: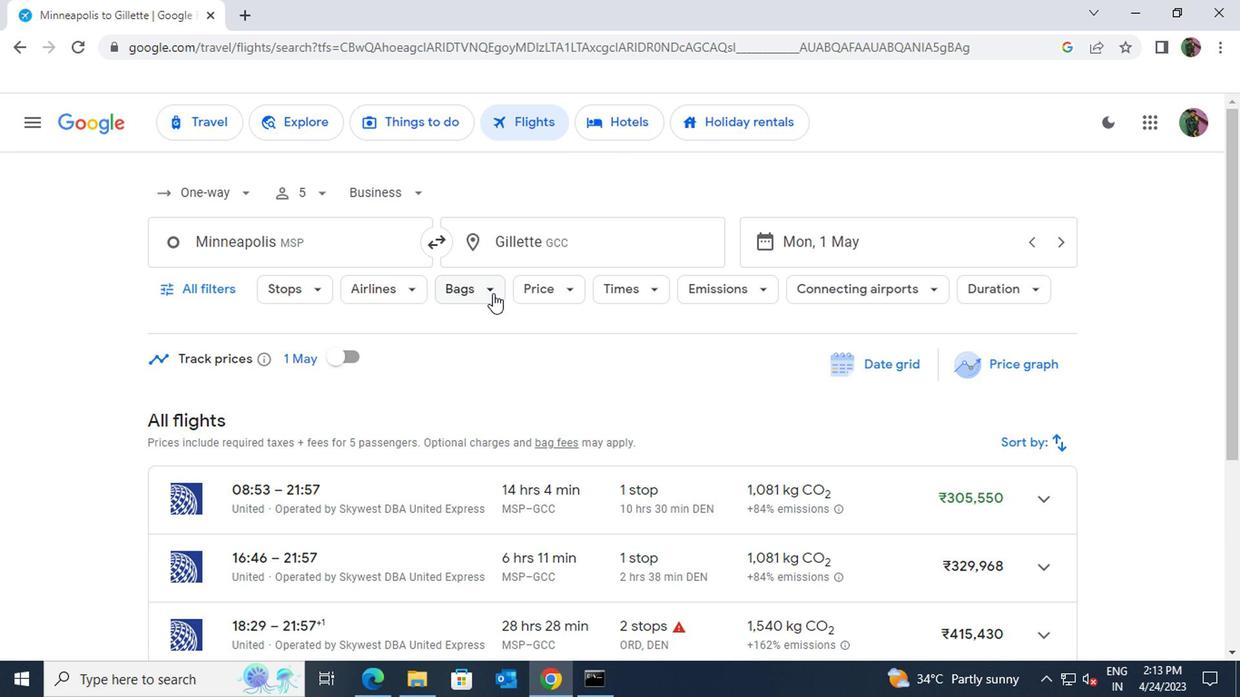 
Action: Mouse pressed left at (502, 359)
Screenshot: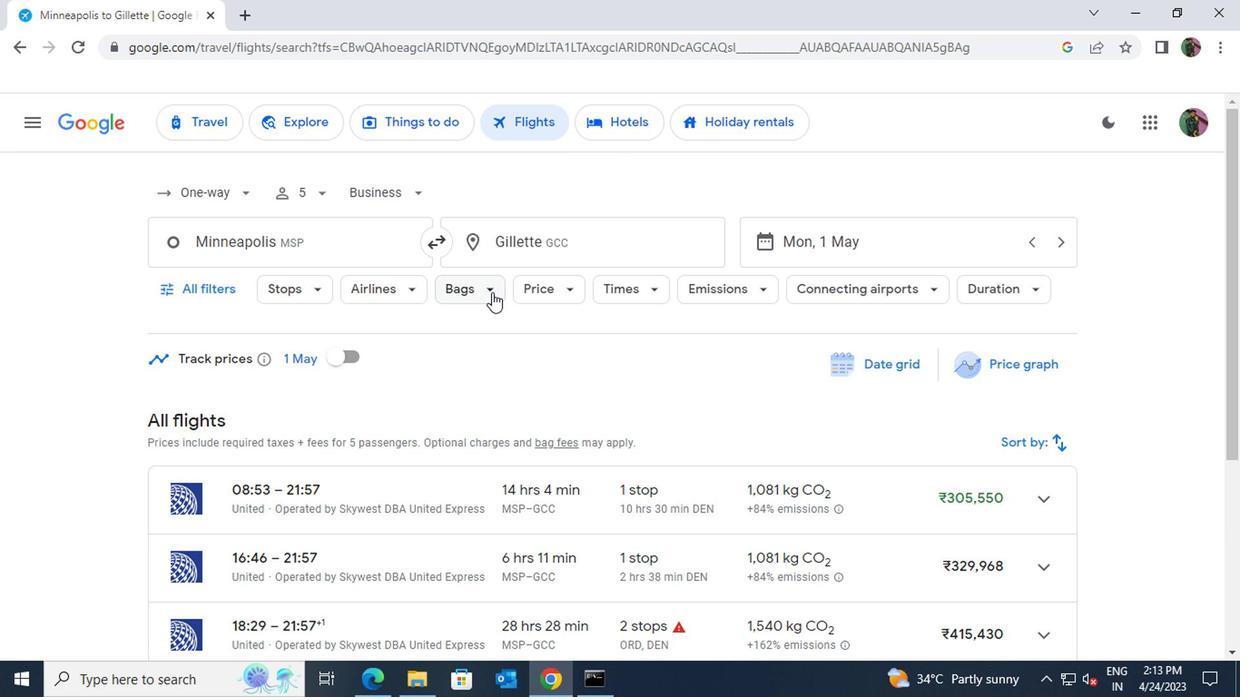 
Action: Mouse moved to (666, 418)
Screenshot: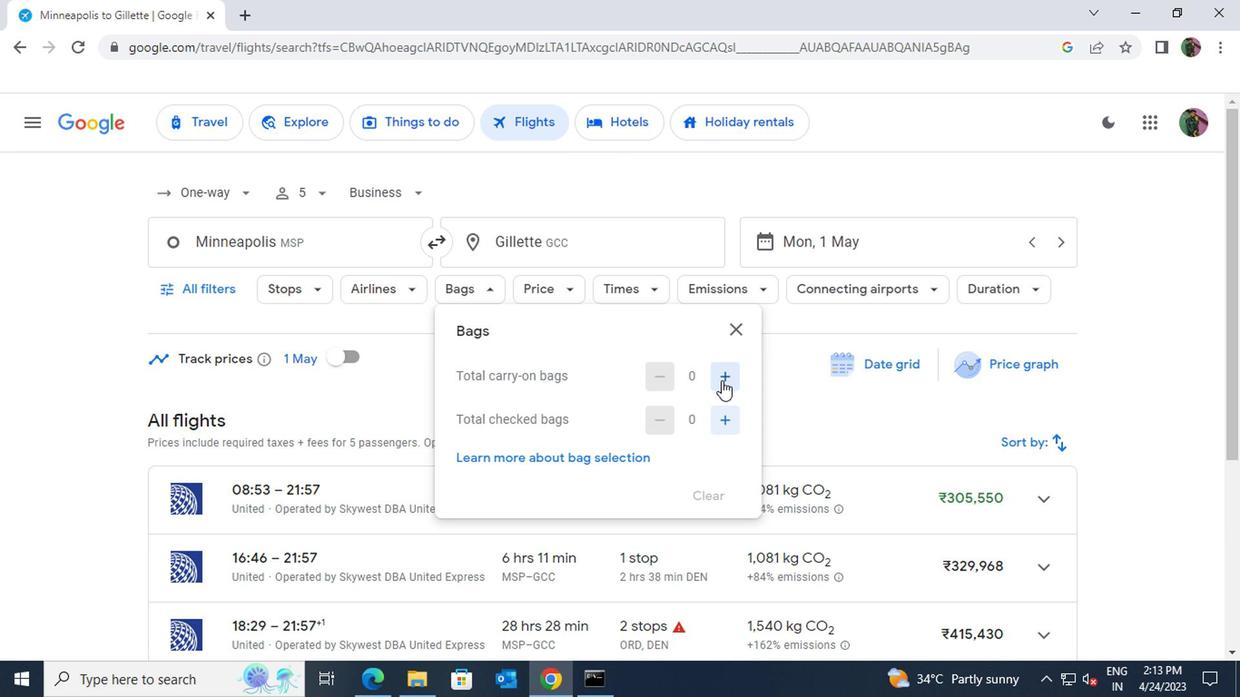 
Action: Mouse pressed left at (666, 418)
Screenshot: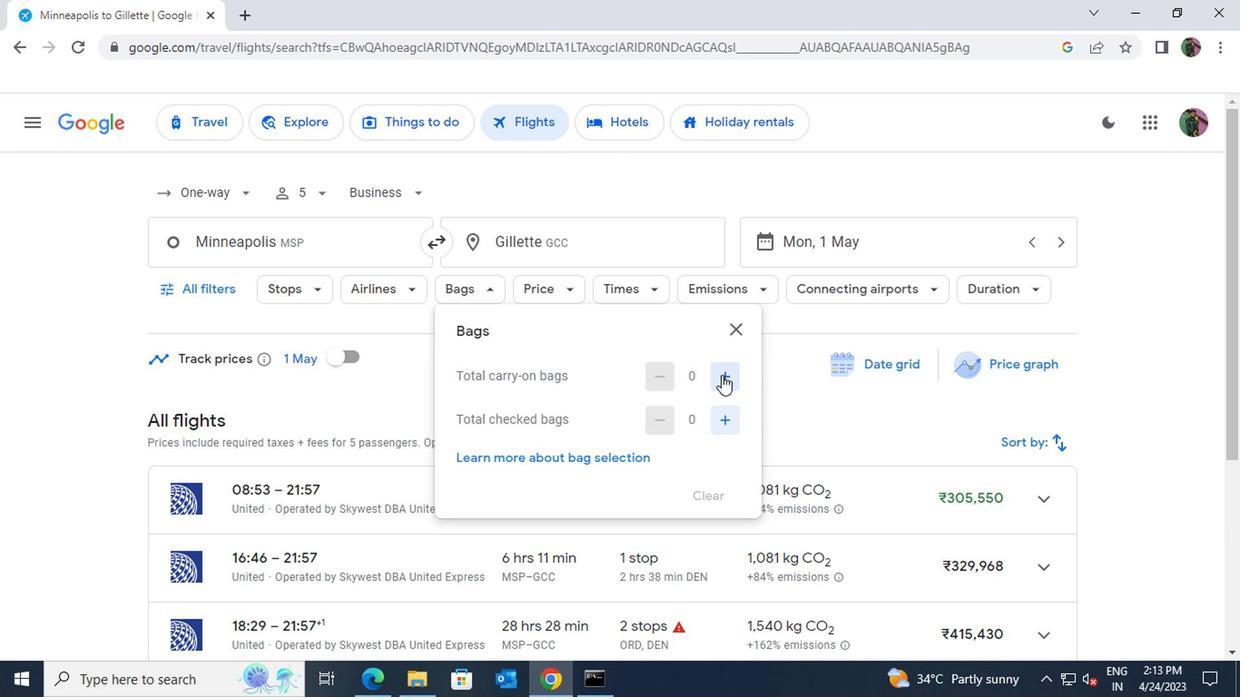 
Action: Mouse pressed left at (666, 418)
Screenshot: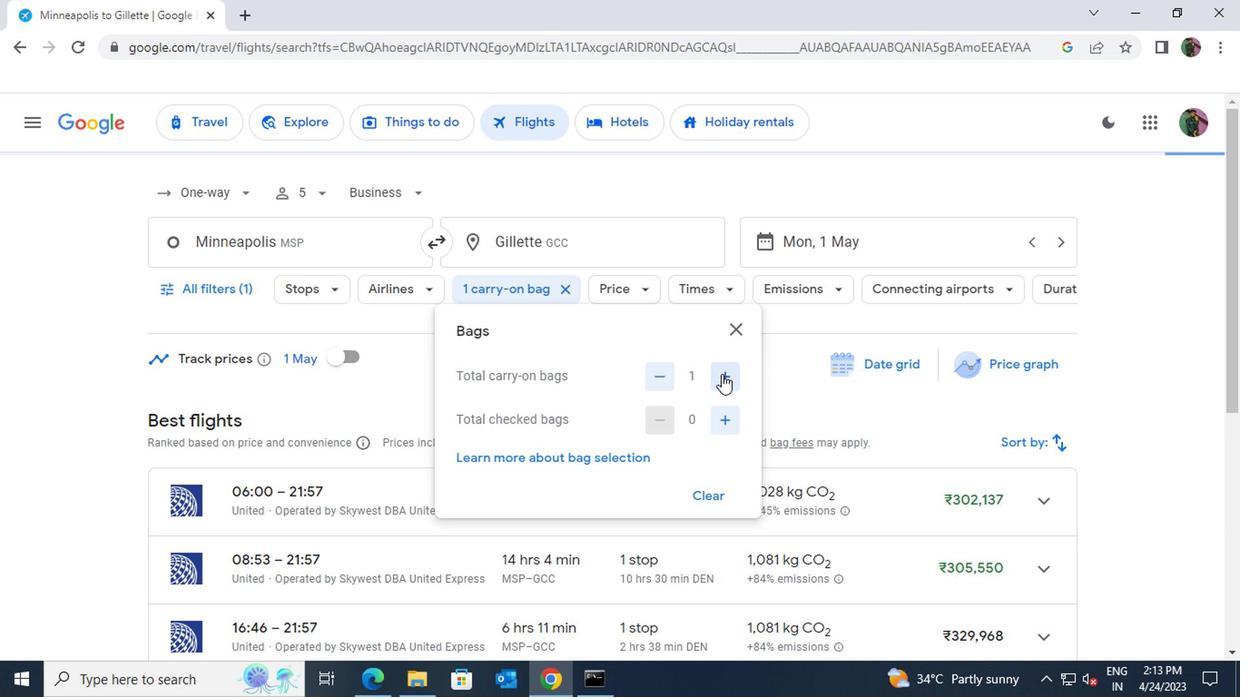 
Action: Mouse moved to (666, 447)
Screenshot: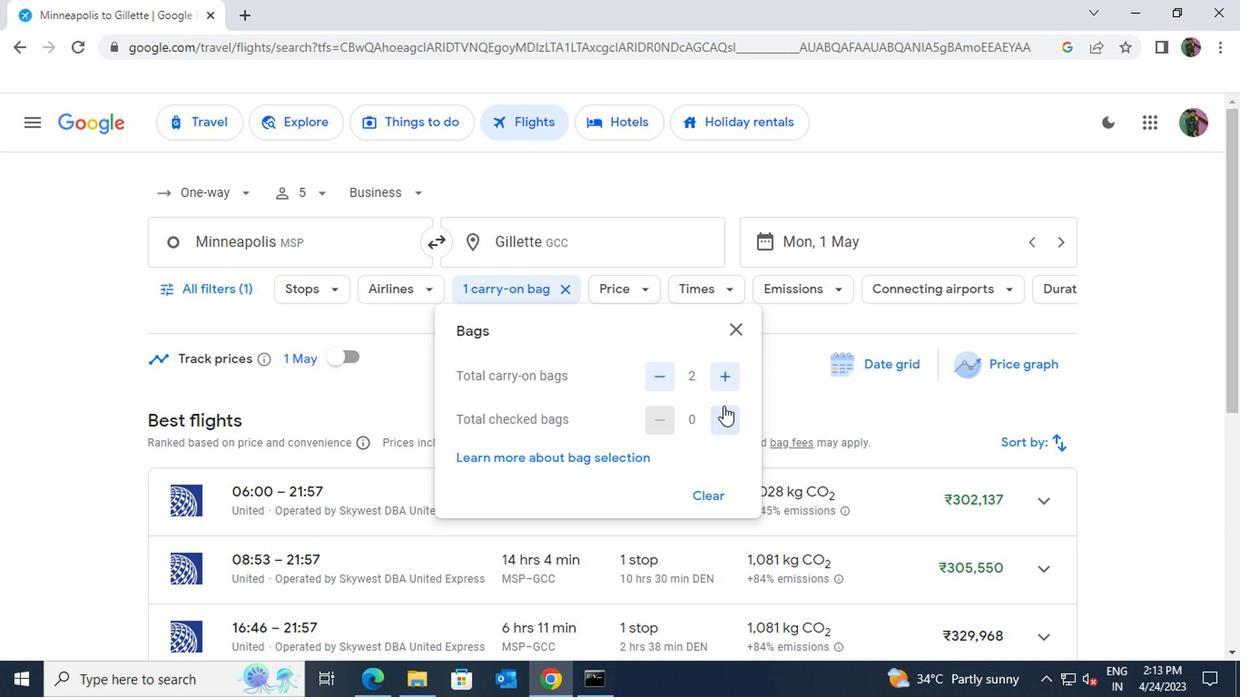 
Action: Mouse pressed left at (666, 447)
Screenshot: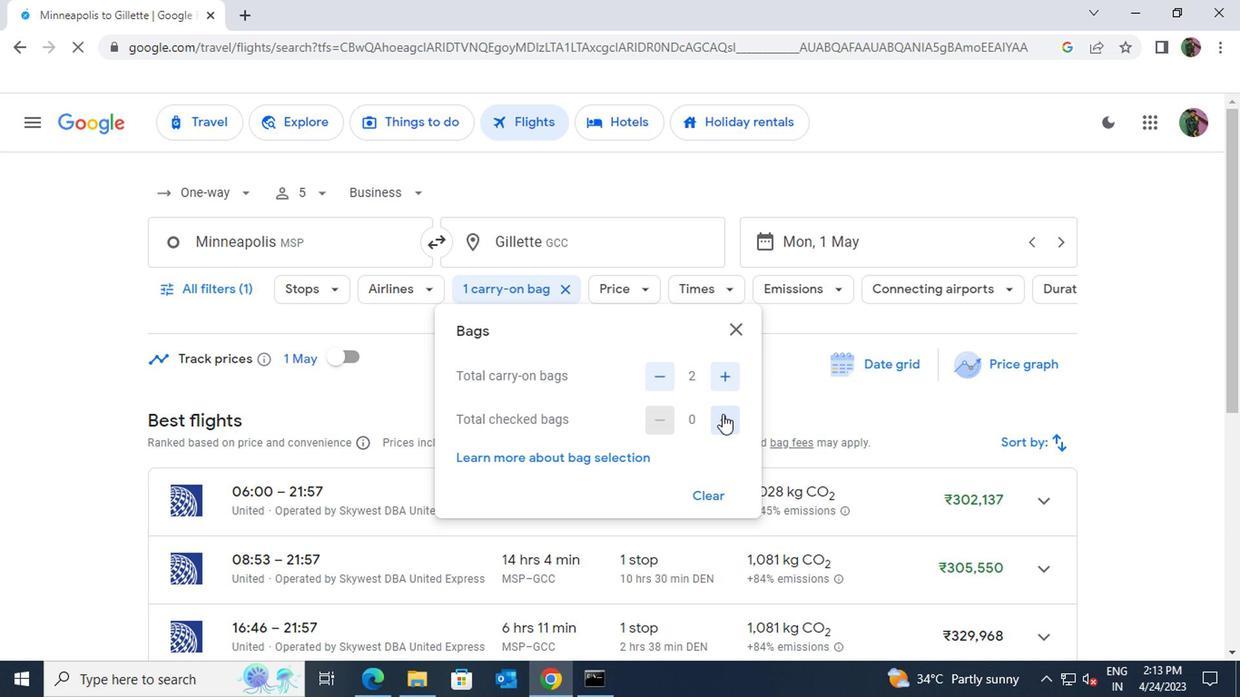 
Action: Mouse moved to (670, 387)
Screenshot: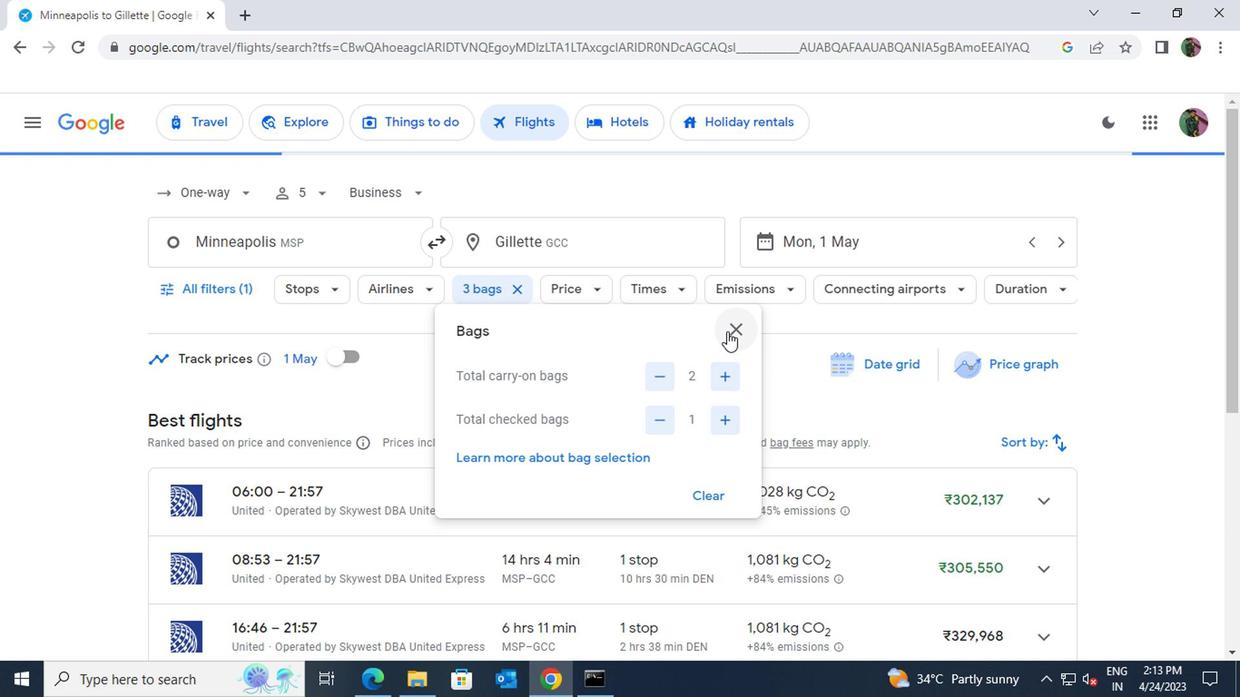 
Action: Mouse pressed left at (670, 387)
Screenshot: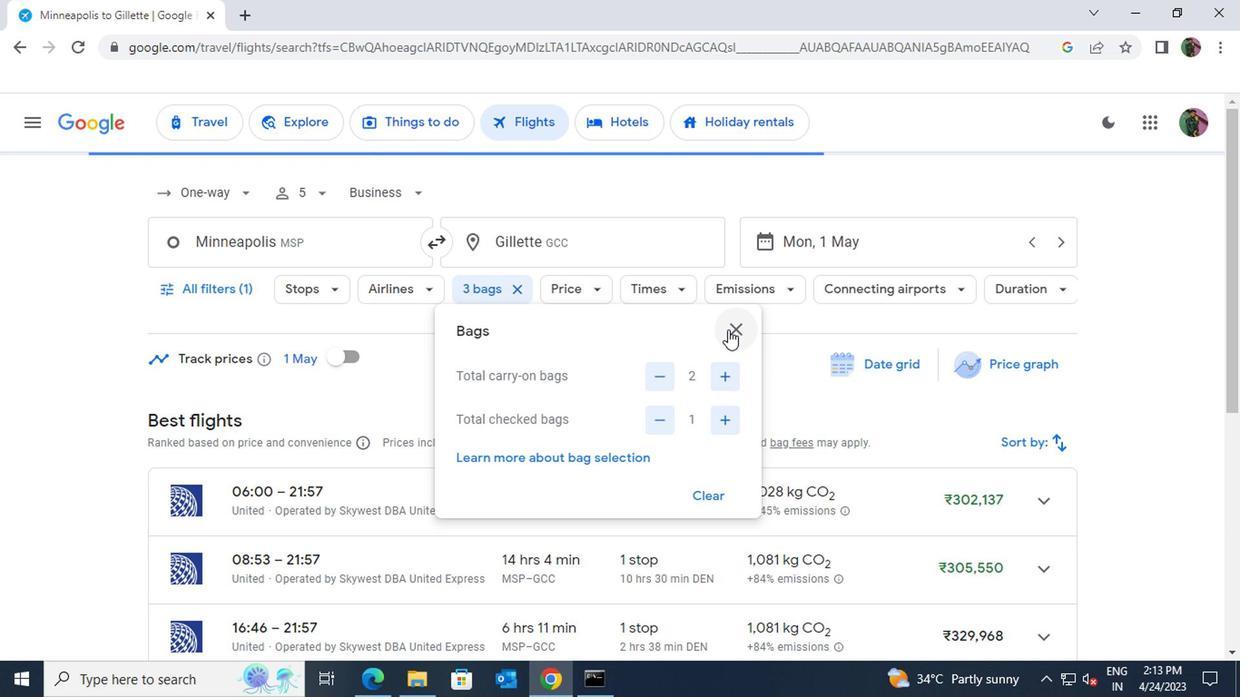 
Action: Mouse moved to (635, 359)
Screenshot: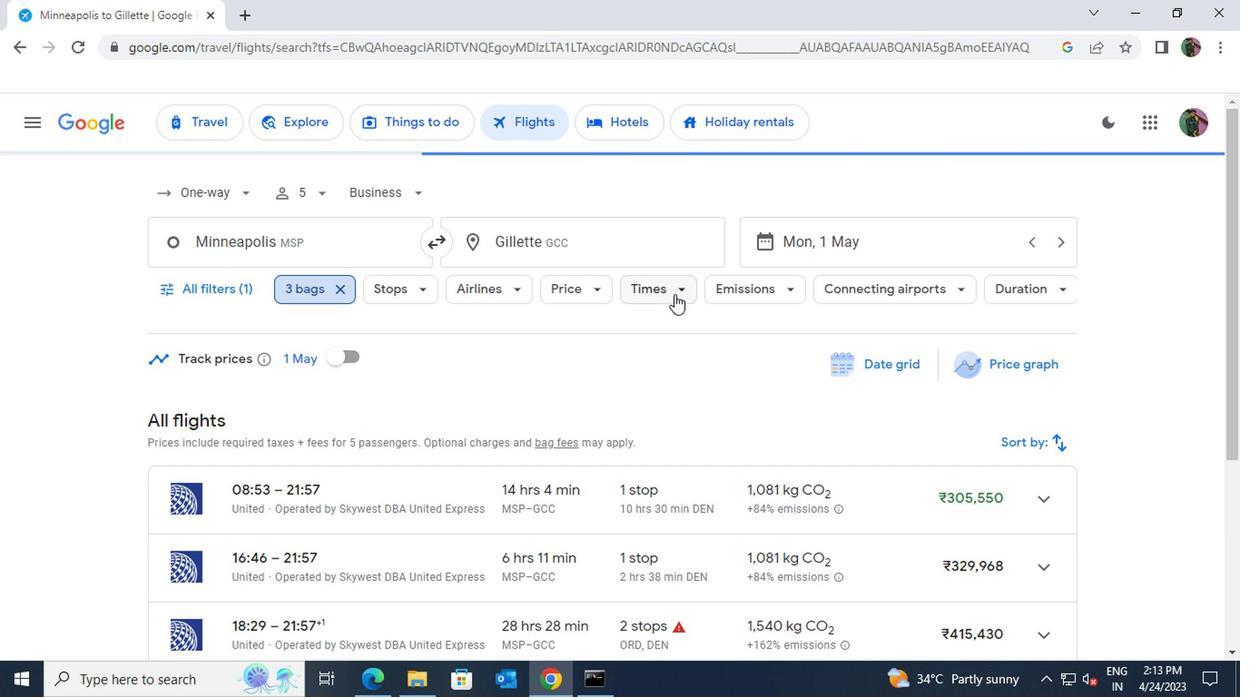 
Action: Mouse pressed left at (635, 359)
Screenshot: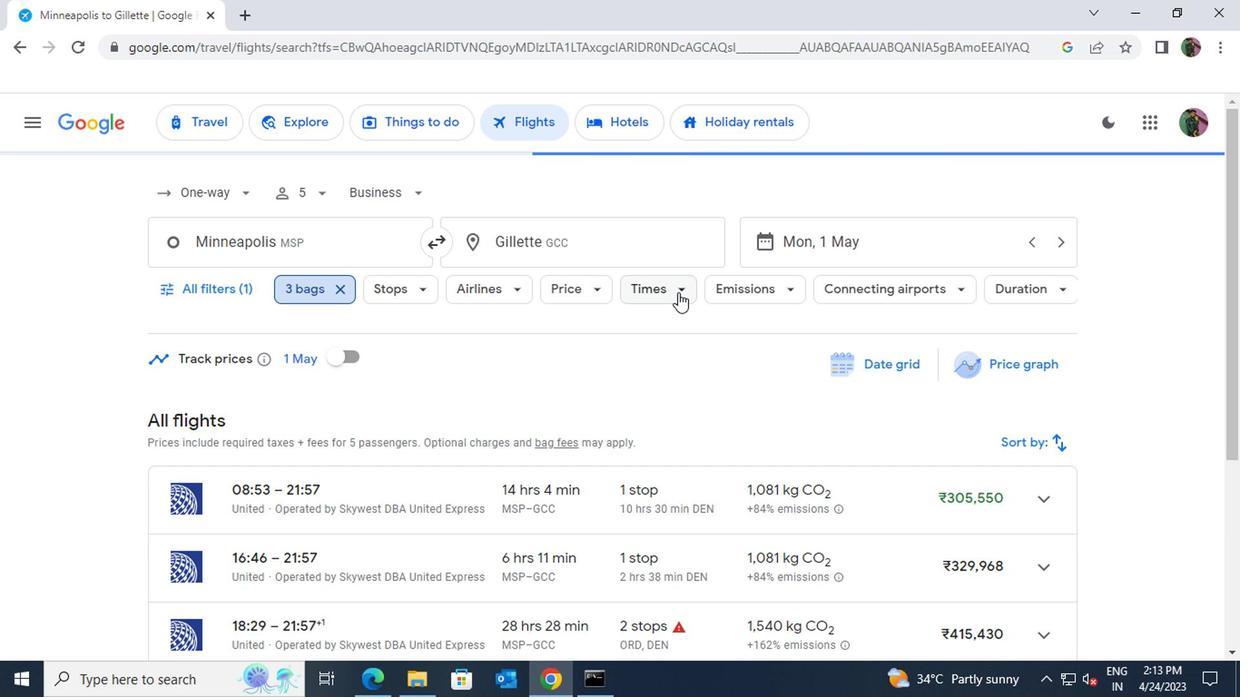 
Action: Mouse moved to (804, 481)
Screenshot: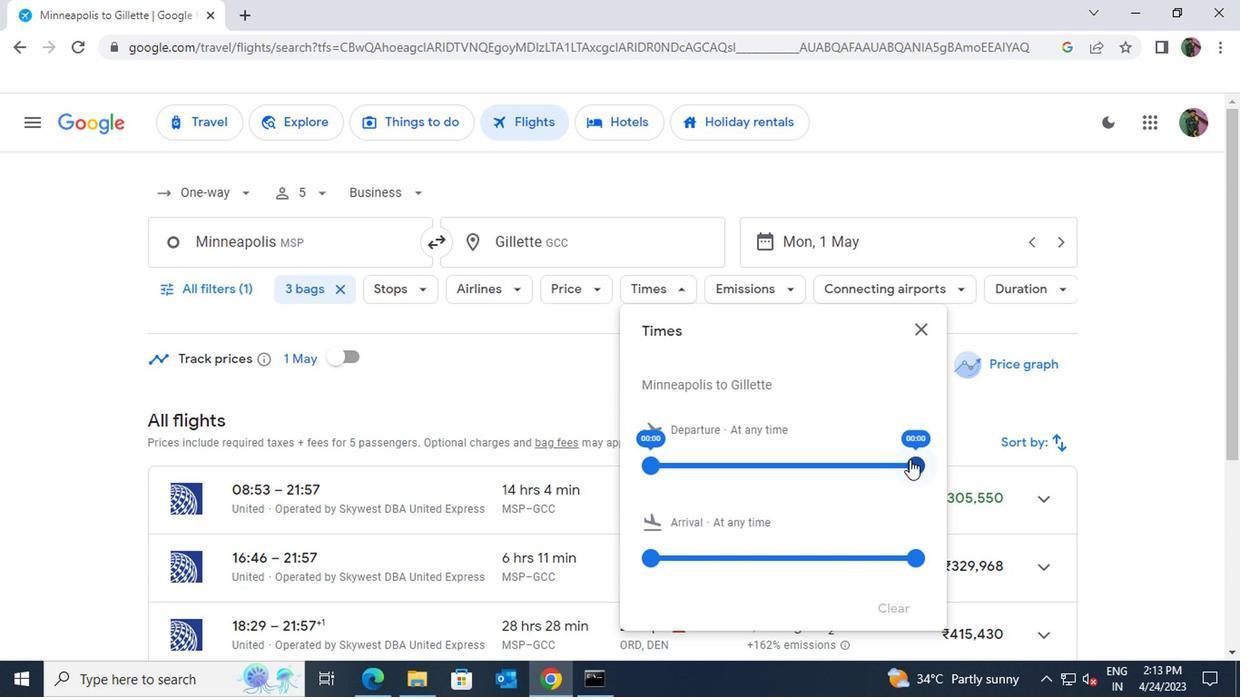 
Action: Mouse pressed left at (804, 481)
Screenshot: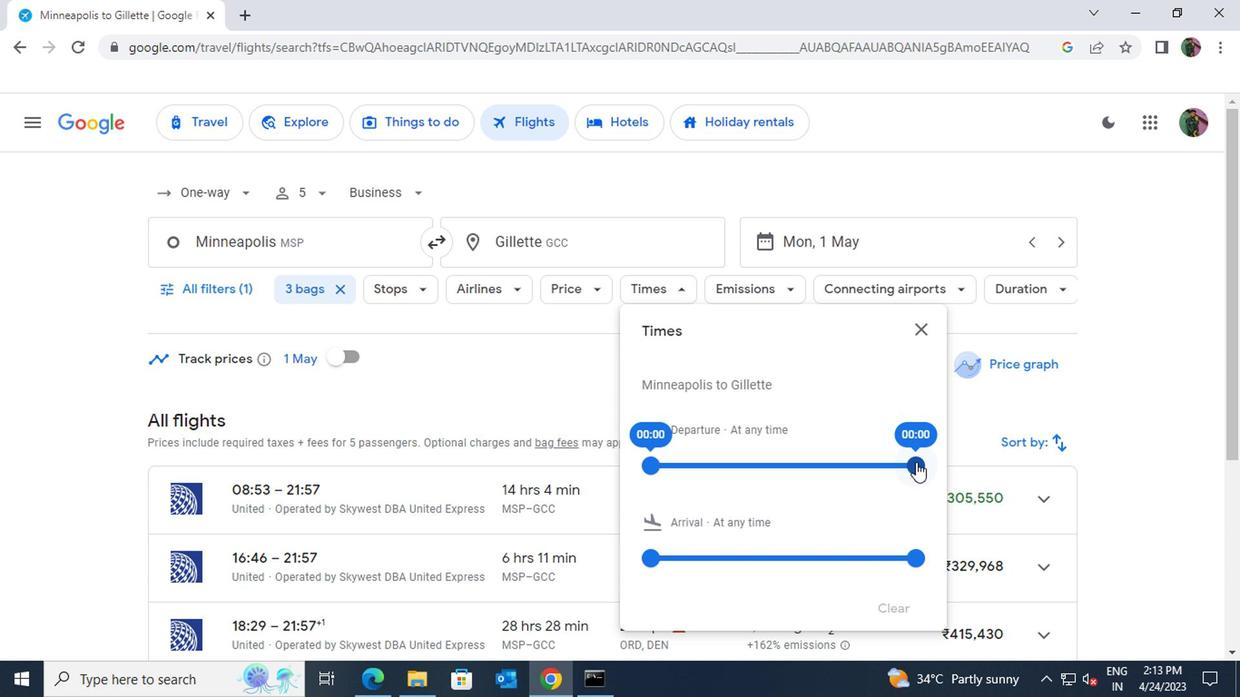 
Action: Mouse moved to (801, 384)
Screenshot: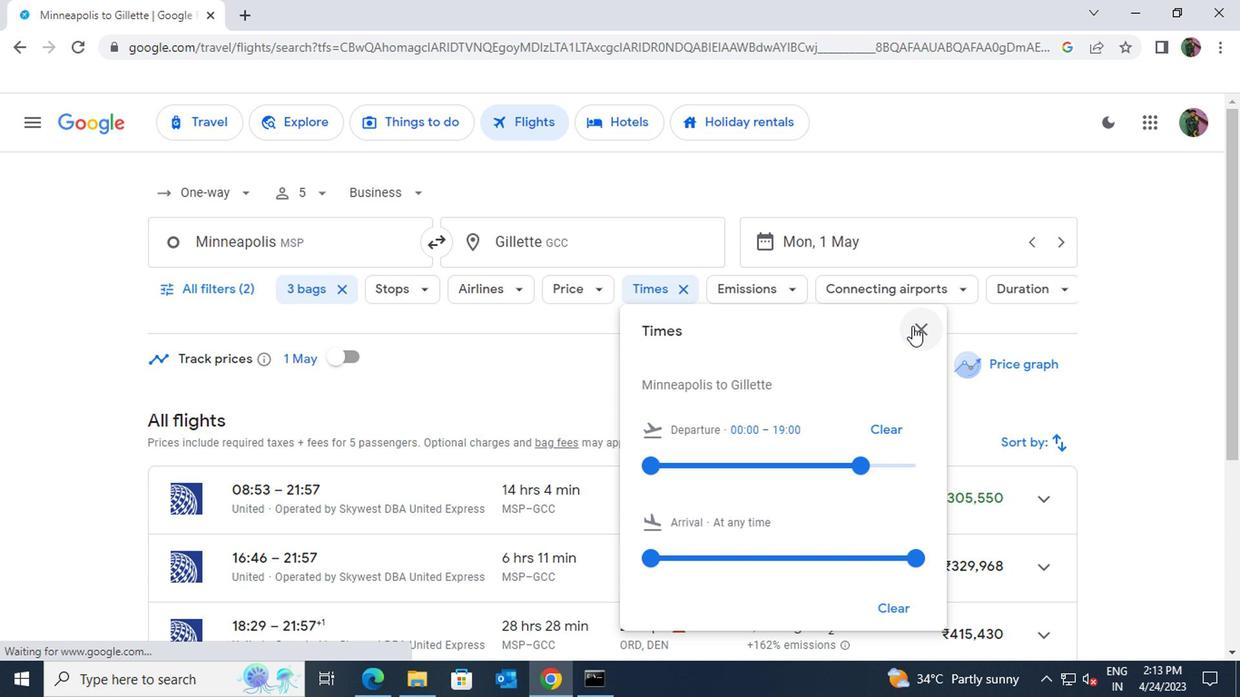 
Action: Mouse pressed left at (801, 384)
Screenshot: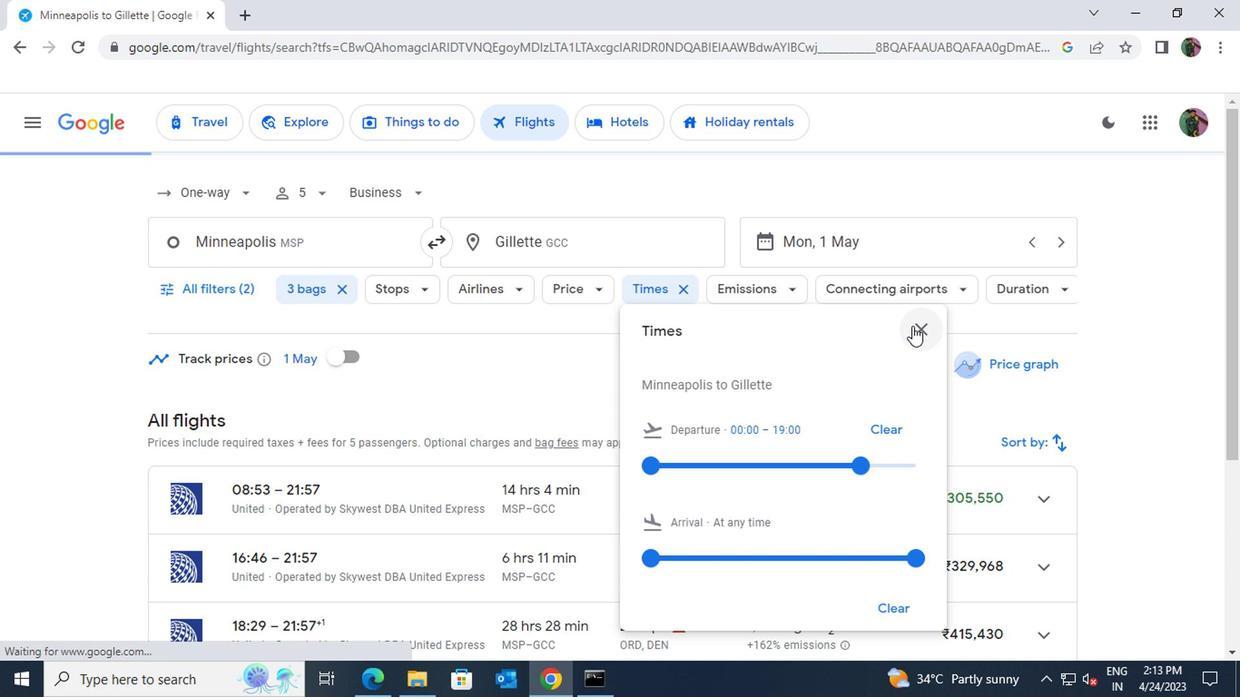 
Action: Mouse moved to (628, 359)
Screenshot: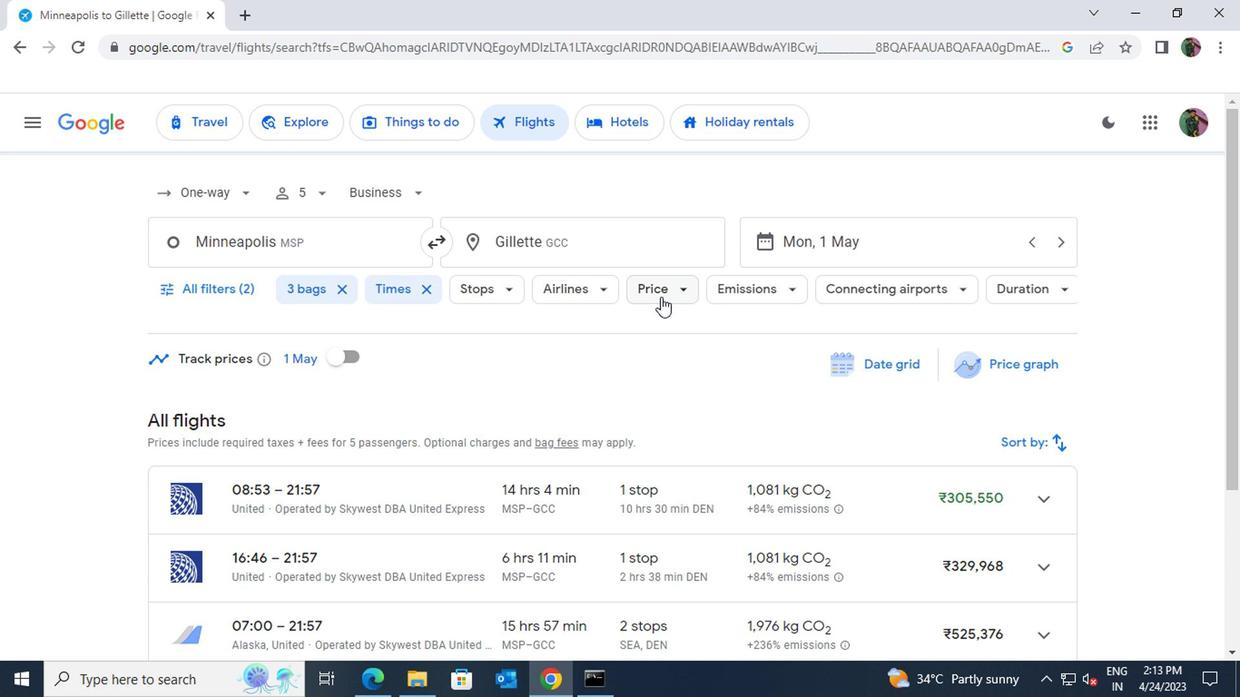 
Action: Mouse pressed left at (628, 359)
Screenshot: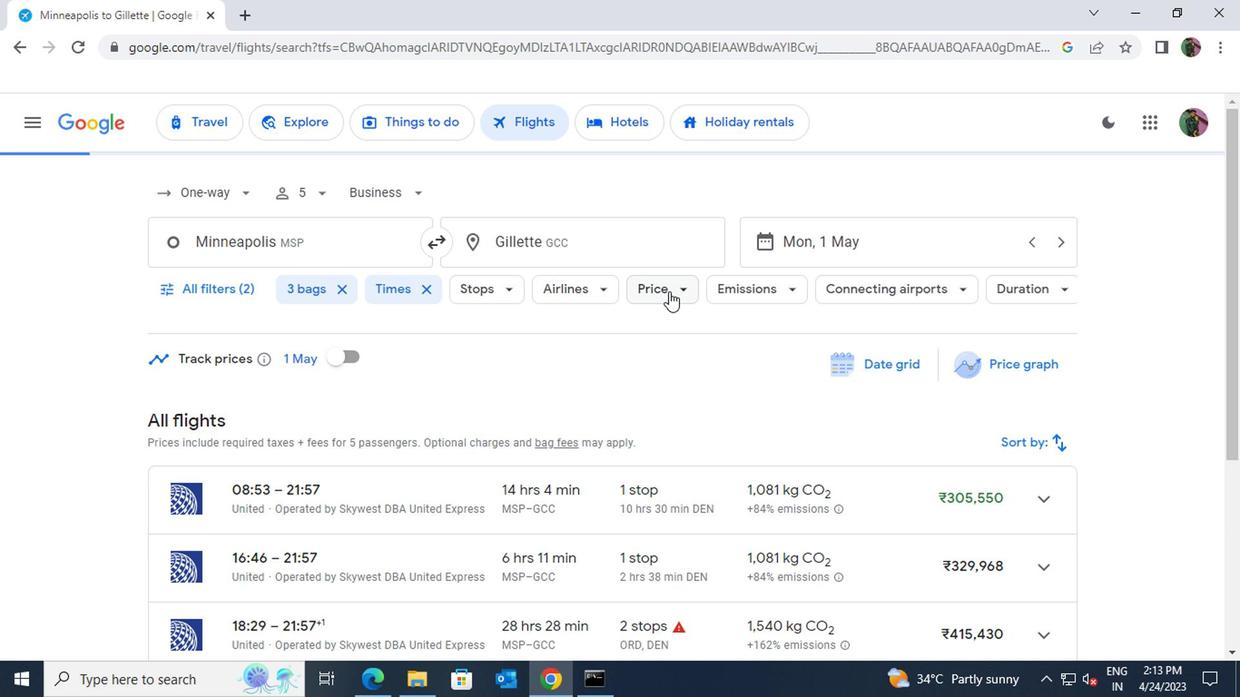 
Action: Mouse moved to (807, 449)
Screenshot: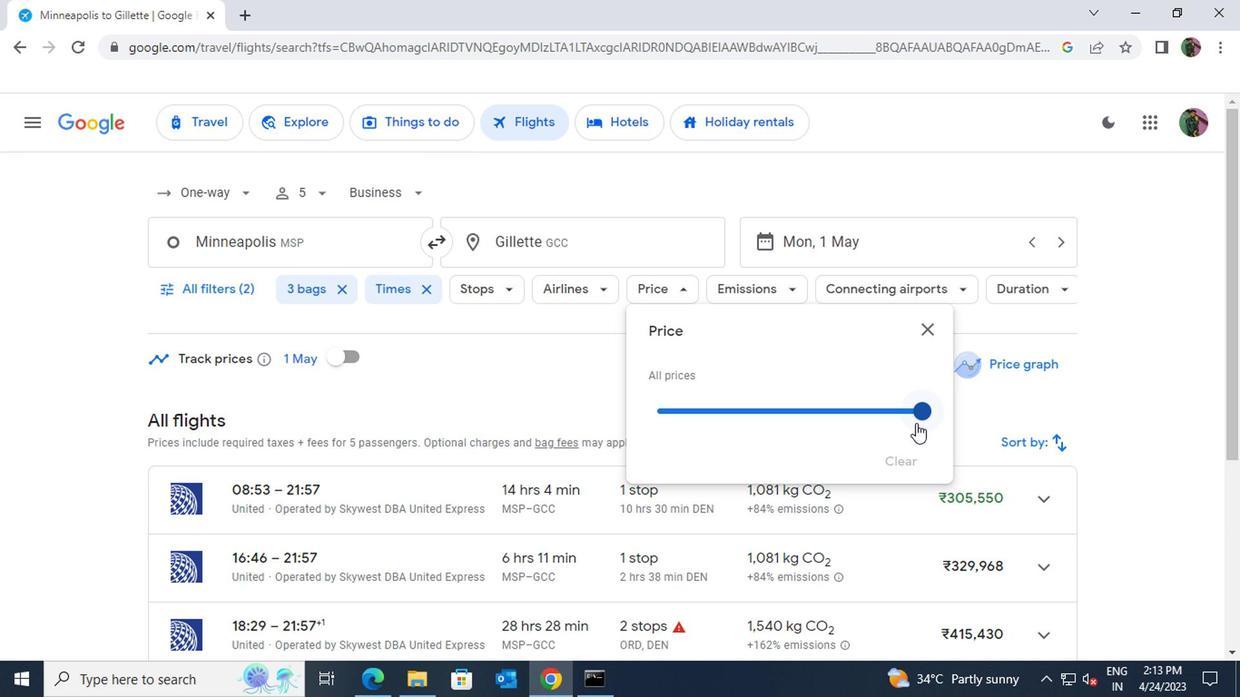 
Action: Mouse pressed left at (807, 449)
Screenshot: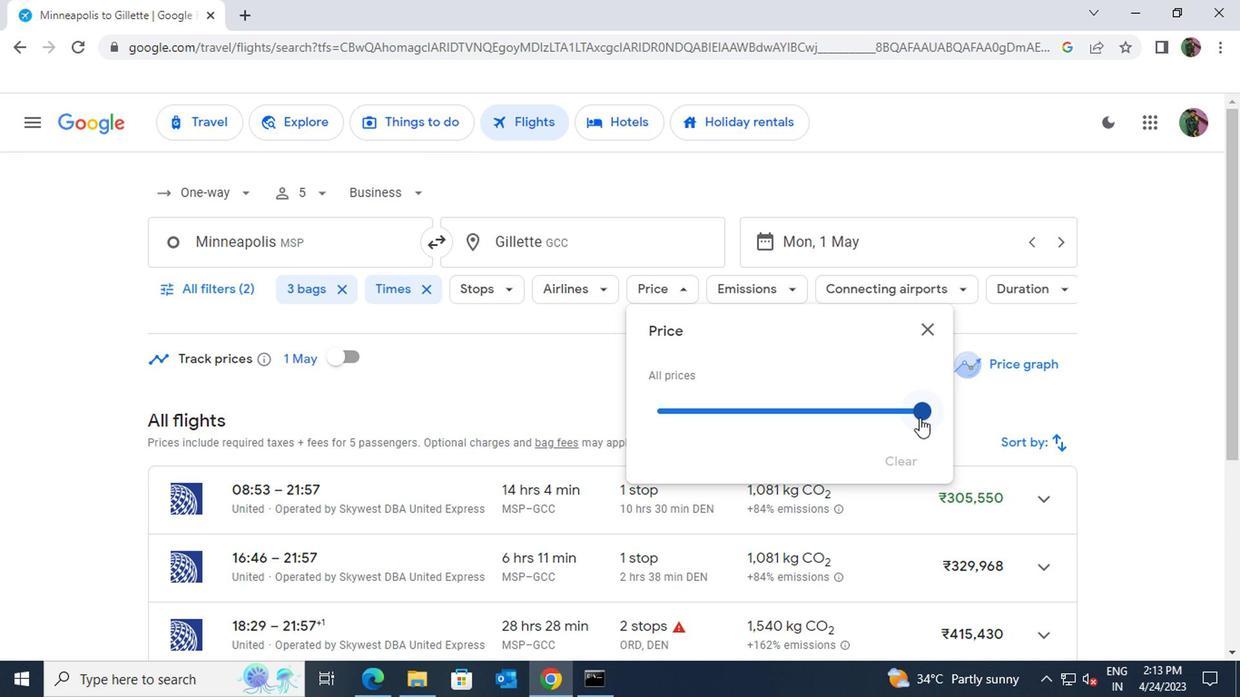 
Action: Mouse moved to (812, 388)
Screenshot: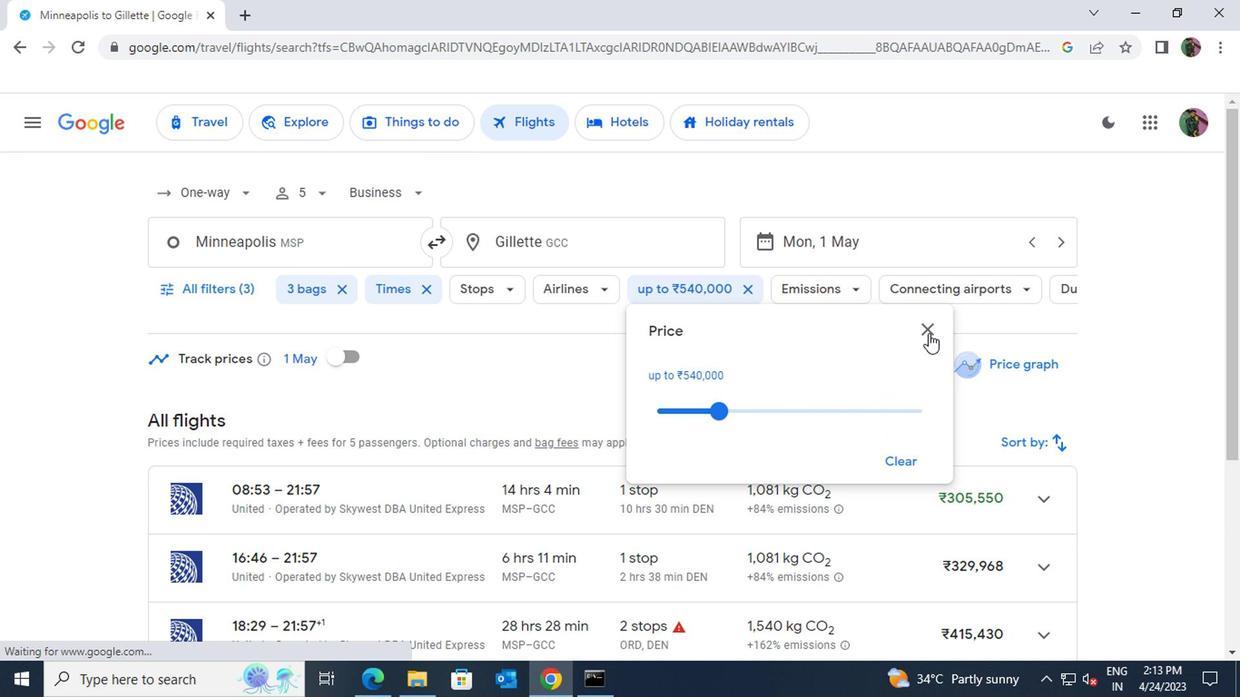 
Action: Mouse pressed left at (812, 388)
Screenshot: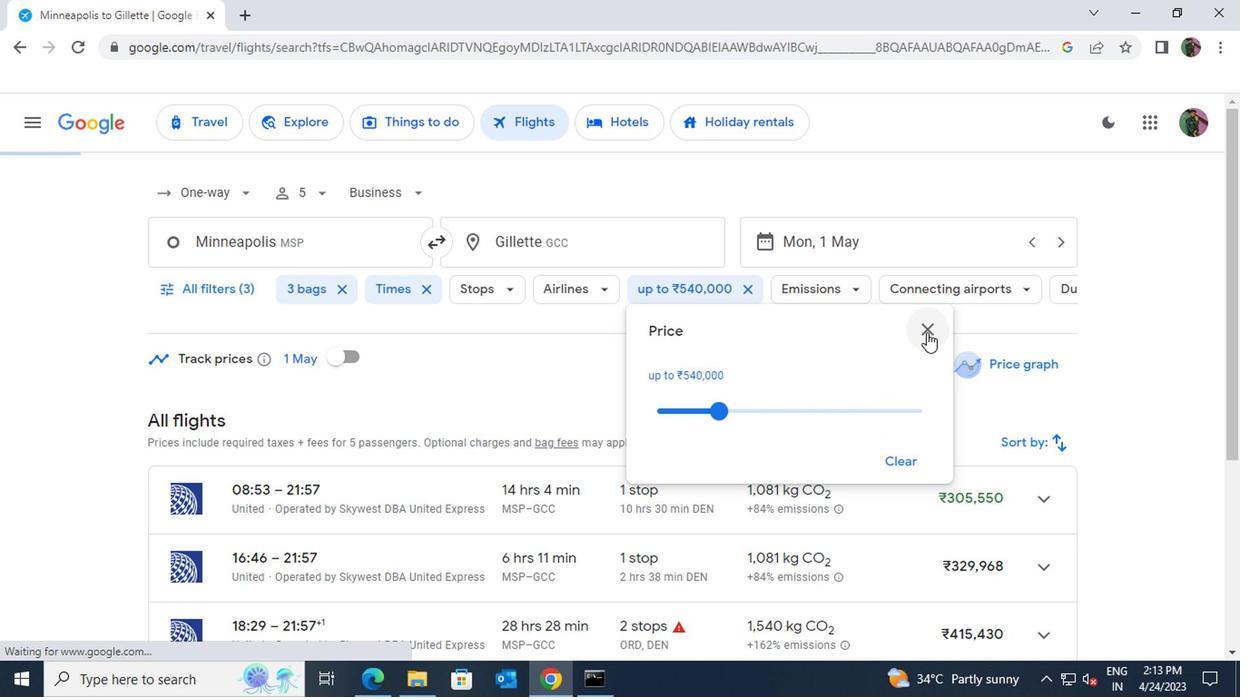
Action: Mouse moved to (769, 501)
Screenshot: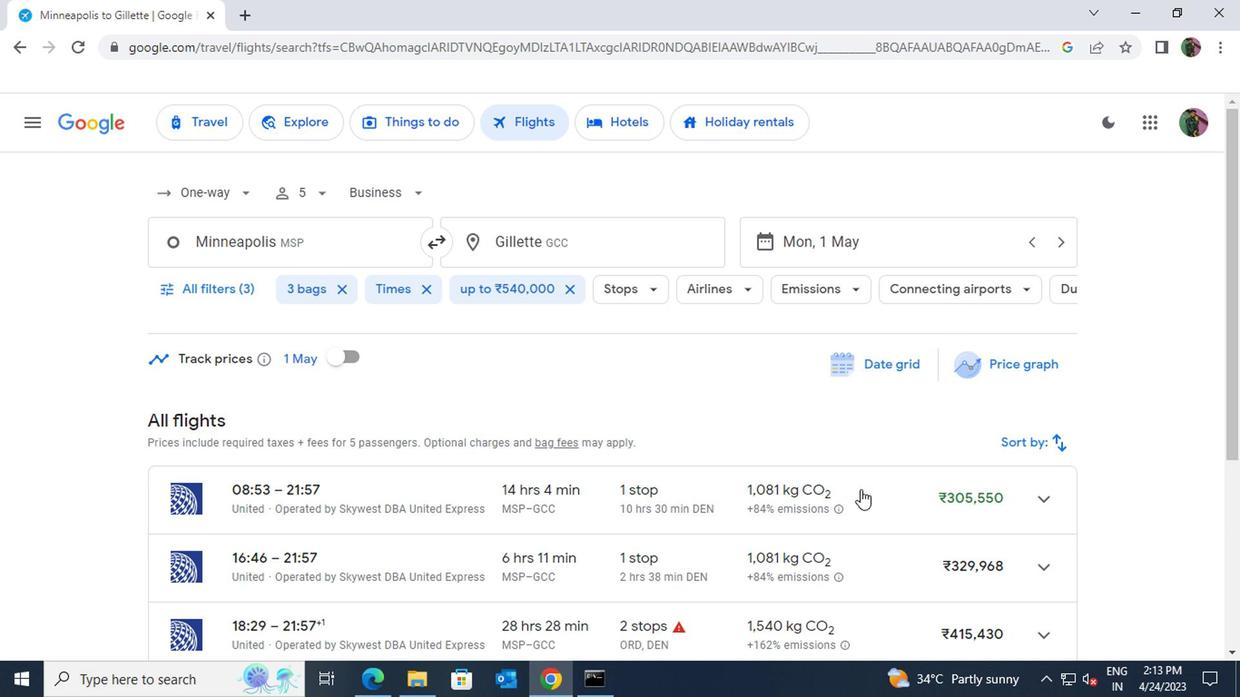 
Action: Mouse pressed left at (769, 501)
Screenshot: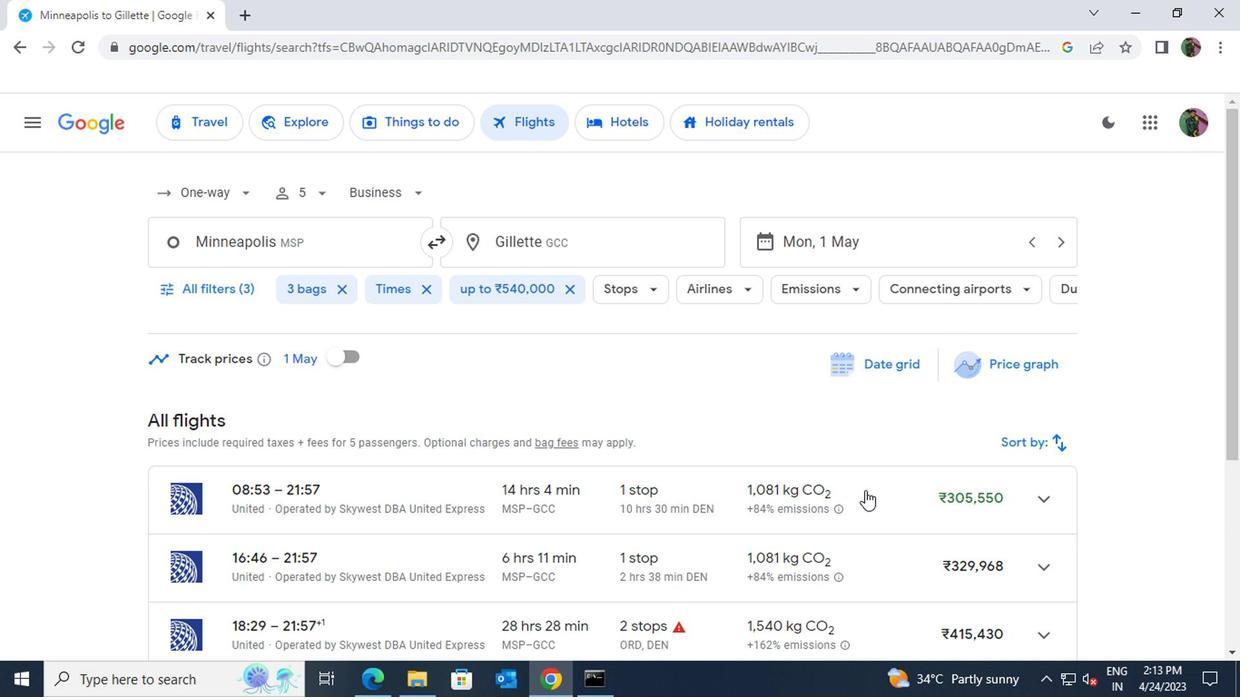 
Action: Mouse moved to (772, 501)
Screenshot: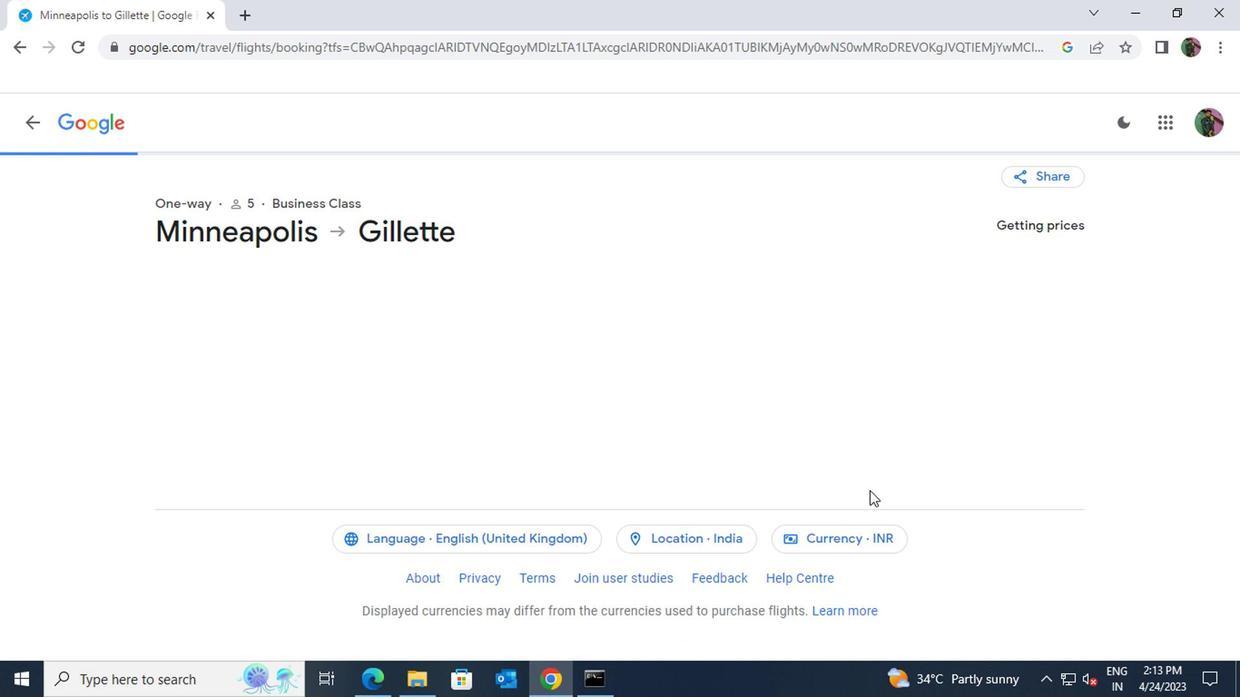 
